 Task: Look for space in Machiques, Venezuela from 10th June, 2023 to 25th June, 2023 for 4 adults in price range Rs.10000 to Rs.15000. Place can be private room with 4 bedrooms having 4 beds and 4 bathrooms. Property type can be house, flat, guest house, hotel. Amenities needed are: wifi, TV, free parkinig on premises, gym, breakfast. Booking option can be shelf check-in. Required host language is English.
Action: Mouse moved to (402, 111)
Screenshot: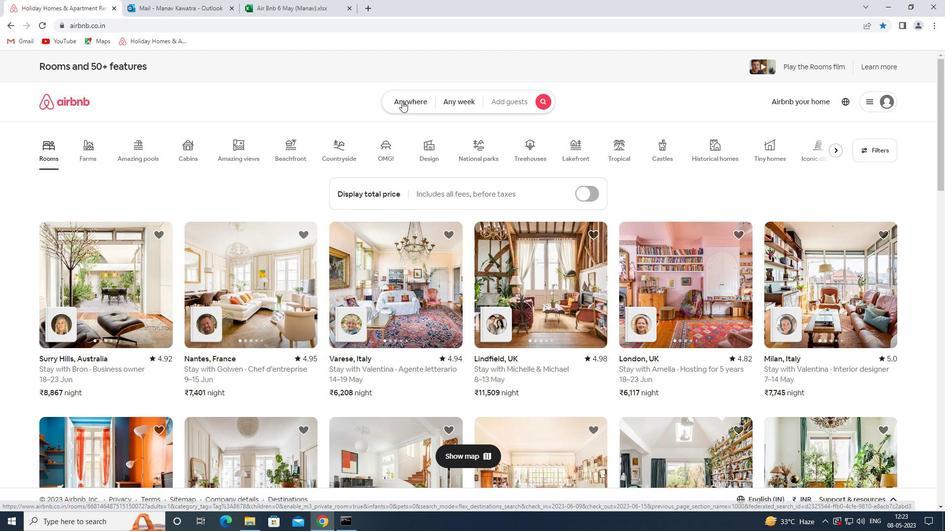 
Action: Mouse pressed left at (402, 111)
Screenshot: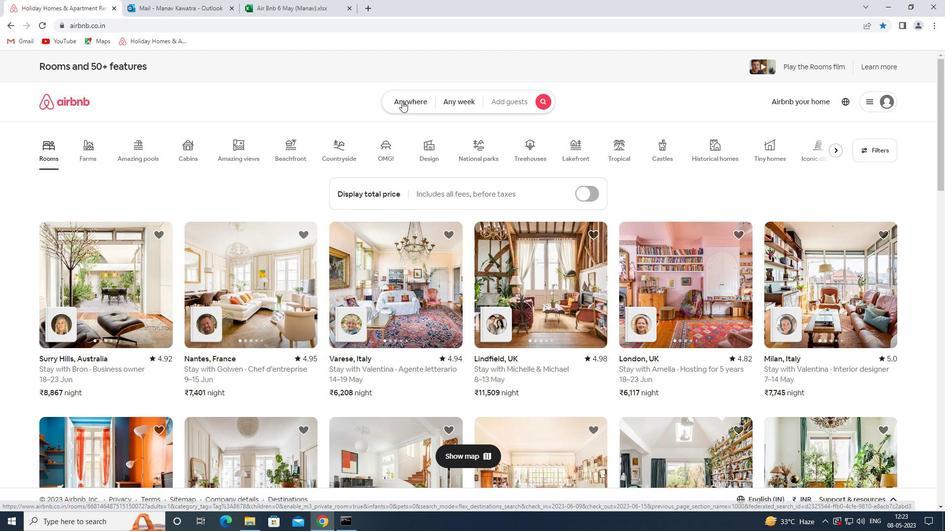 
Action: Mouse moved to (357, 139)
Screenshot: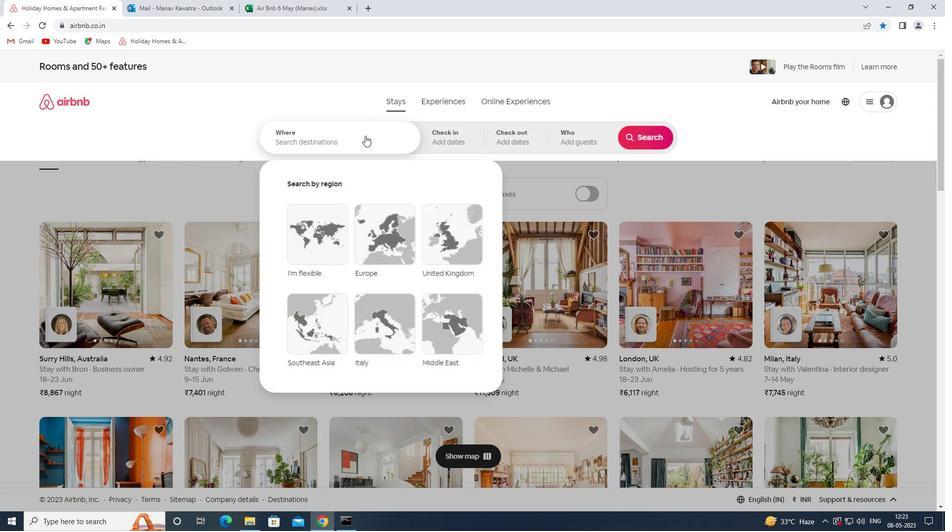 
Action: Mouse pressed left at (357, 139)
Screenshot: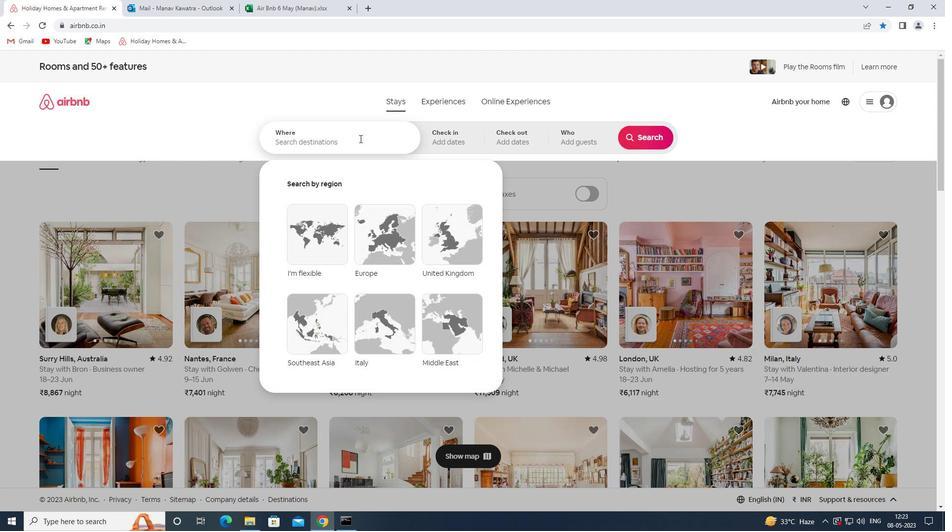 
Action: Key pressed <Key.shift>MACHIQUES<Key.space><Key.shift><Key.shift><Key.shift><Key.shift><Key.shift><Key.shift><Key.shift><Key.shift><Key.shift>VENEZUELA<Key.space><Key.enter>
Screenshot: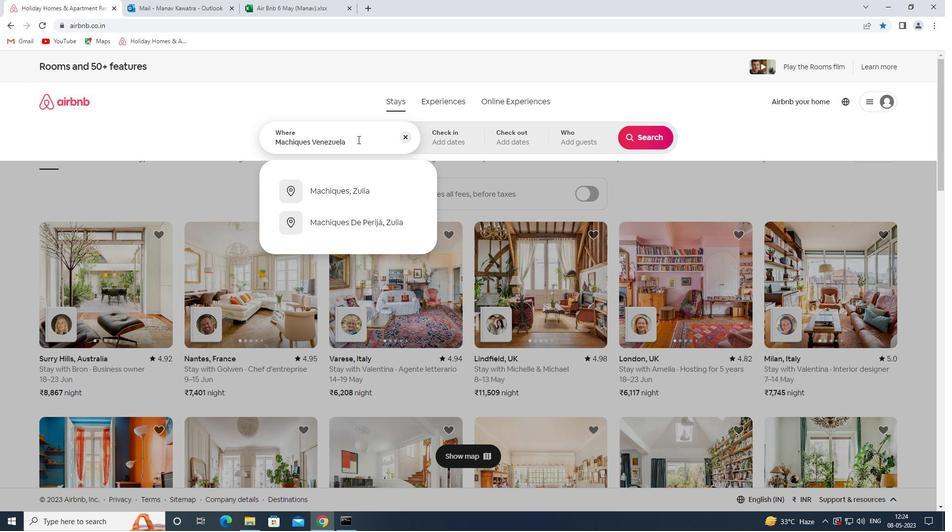
Action: Mouse moved to (637, 277)
Screenshot: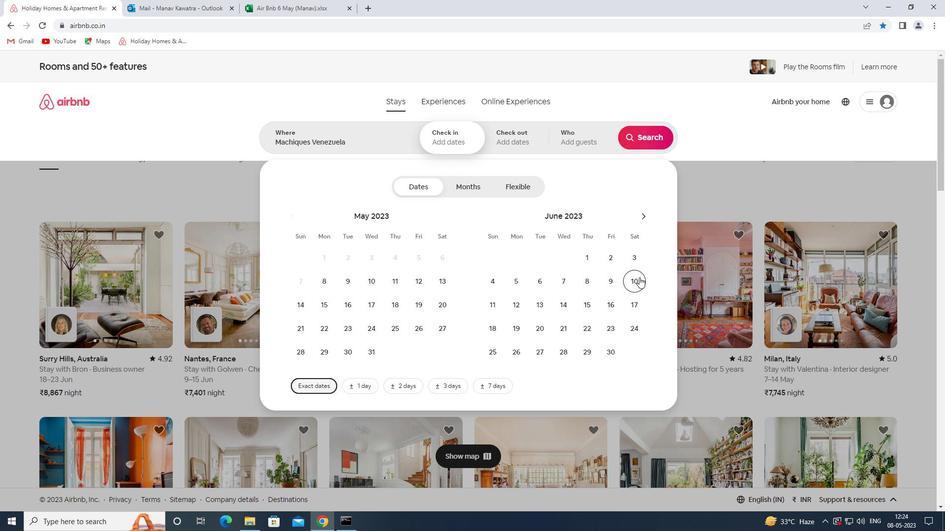 
Action: Mouse pressed left at (637, 277)
Screenshot: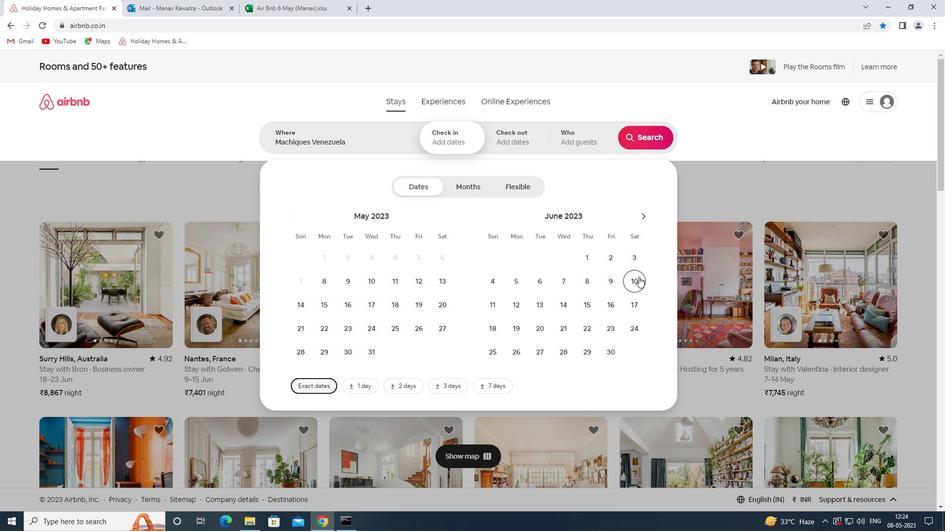 
Action: Mouse moved to (488, 350)
Screenshot: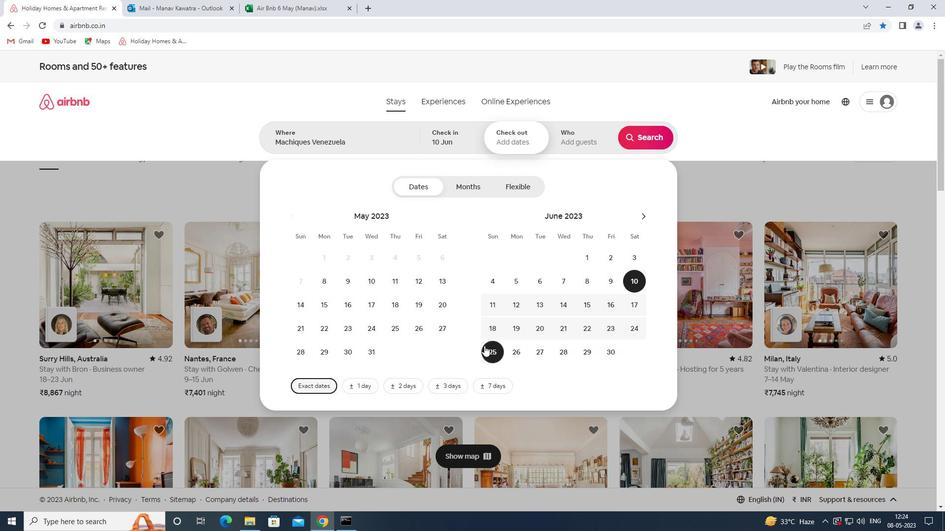 
Action: Mouse pressed left at (488, 350)
Screenshot: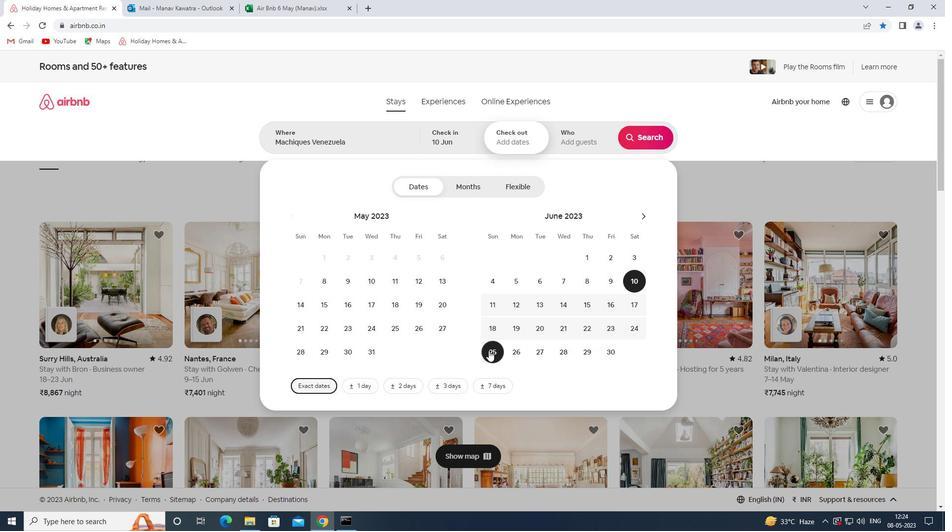 
Action: Mouse moved to (568, 144)
Screenshot: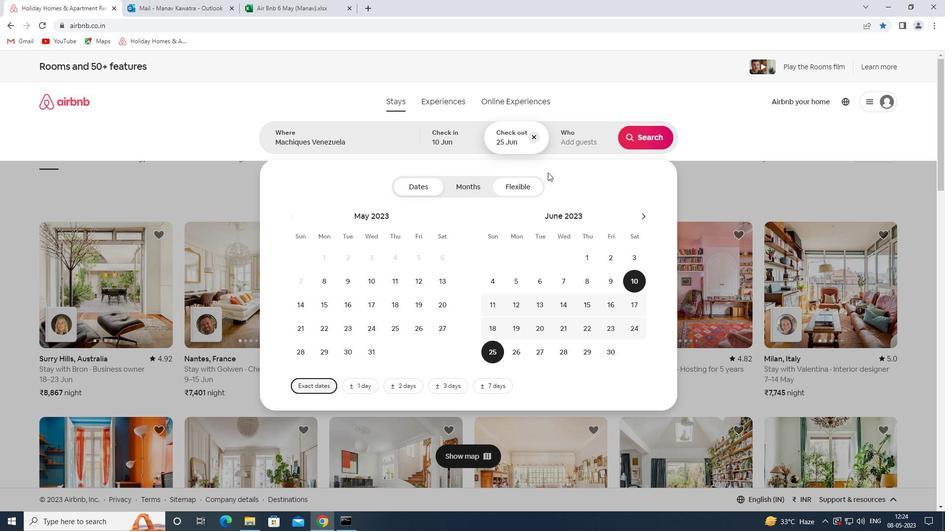 
Action: Mouse pressed left at (568, 144)
Screenshot: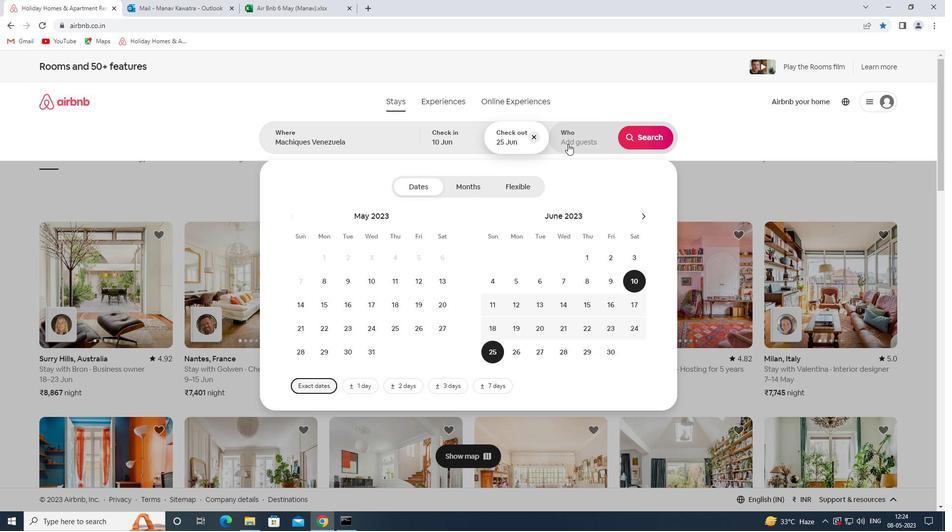 
Action: Mouse moved to (650, 194)
Screenshot: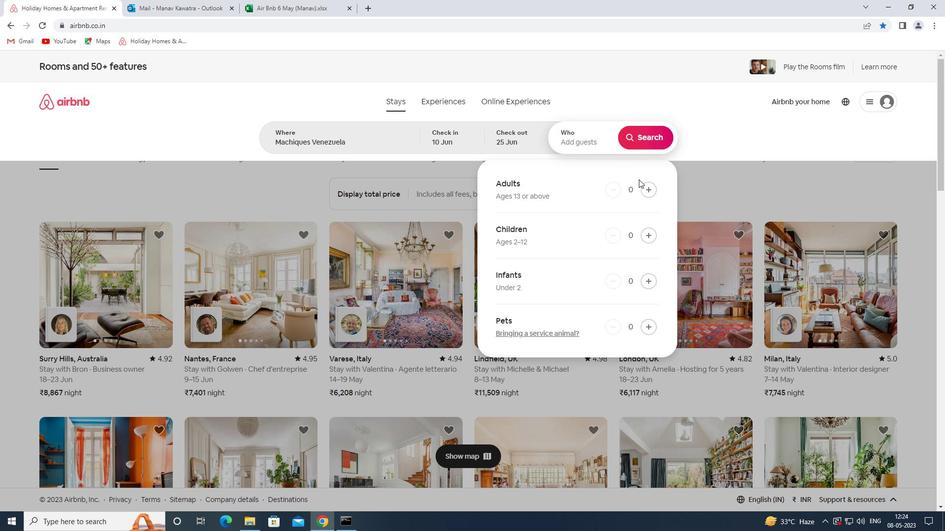 
Action: Mouse pressed left at (650, 194)
Screenshot: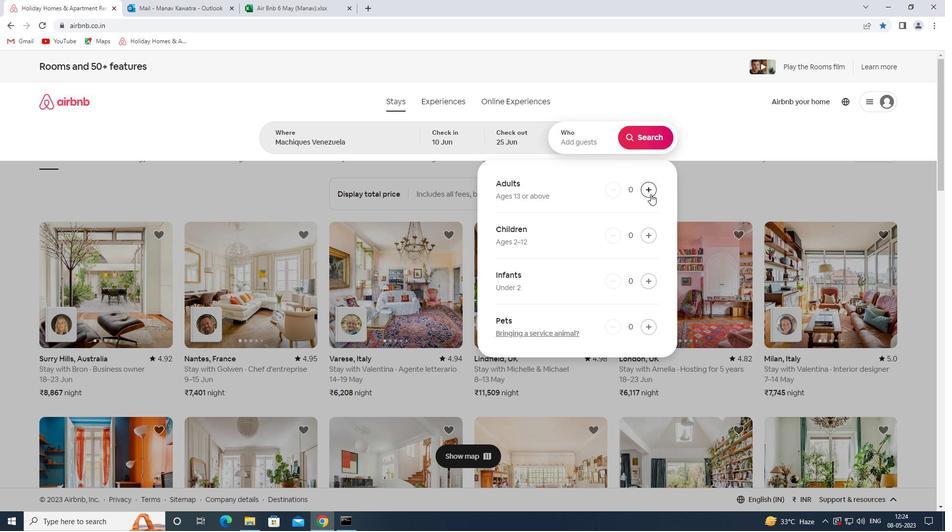 
Action: Mouse pressed left at (650, 194)
Screenshot: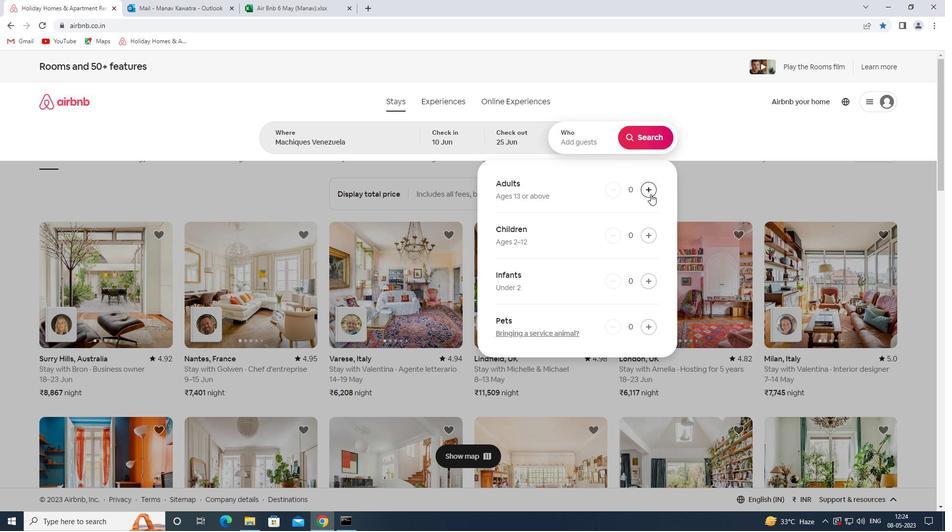 
Action: Mouse pressed left at (650, 194)
Screenshot: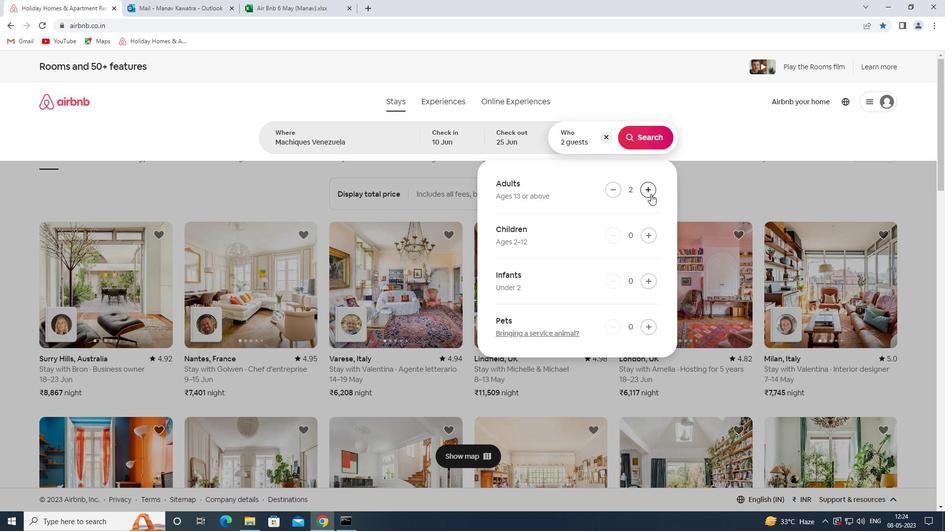 
Action: Mouse moved to (648, 194)
Screenshot: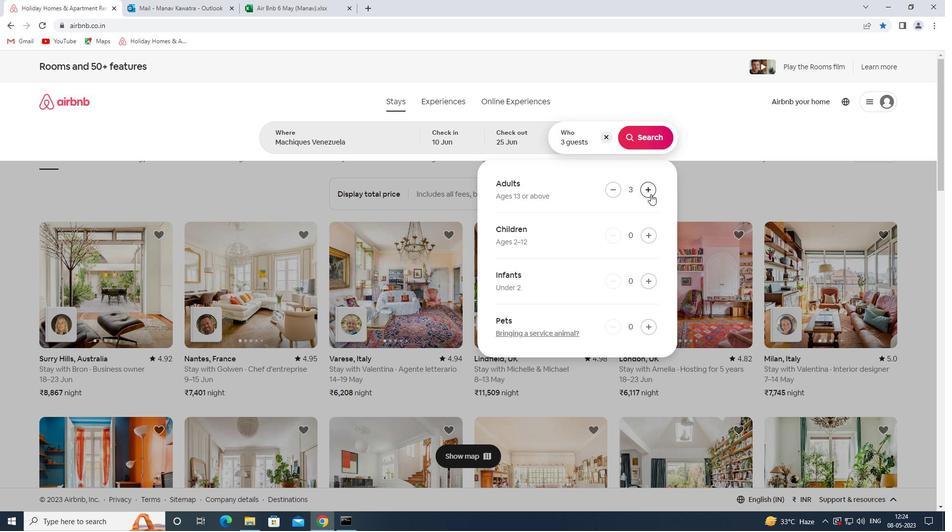 
Action: Mouse pressed left at (648, 194)
Screenshot: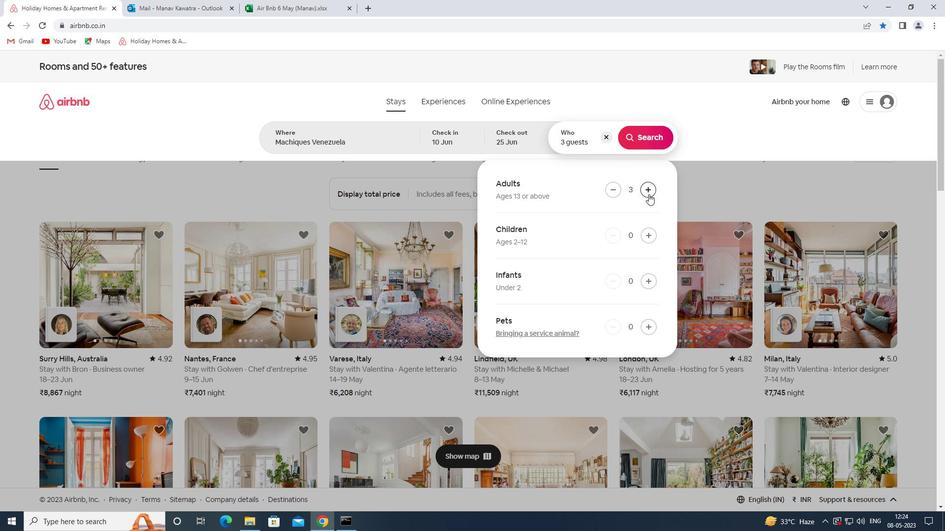 
Action: Mouse moved to (651, 137)
Screenshot: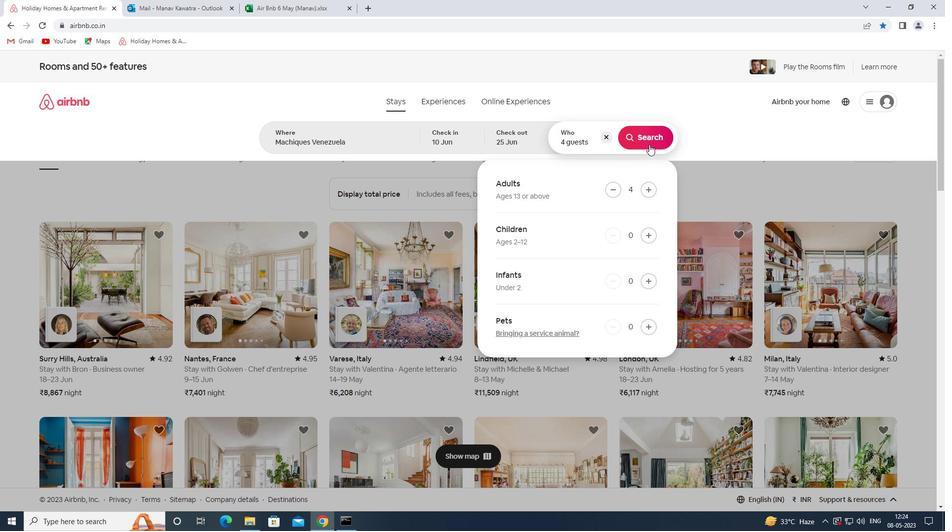 
Action: Mouse pressed left at (651, 137)
Screenshot: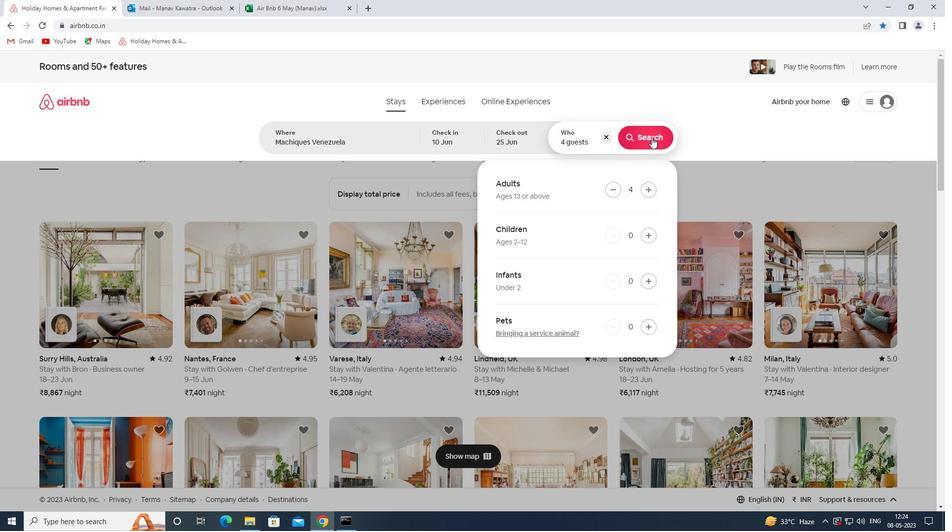 
Action: Mouse moved to (900, 112)
Screenshot: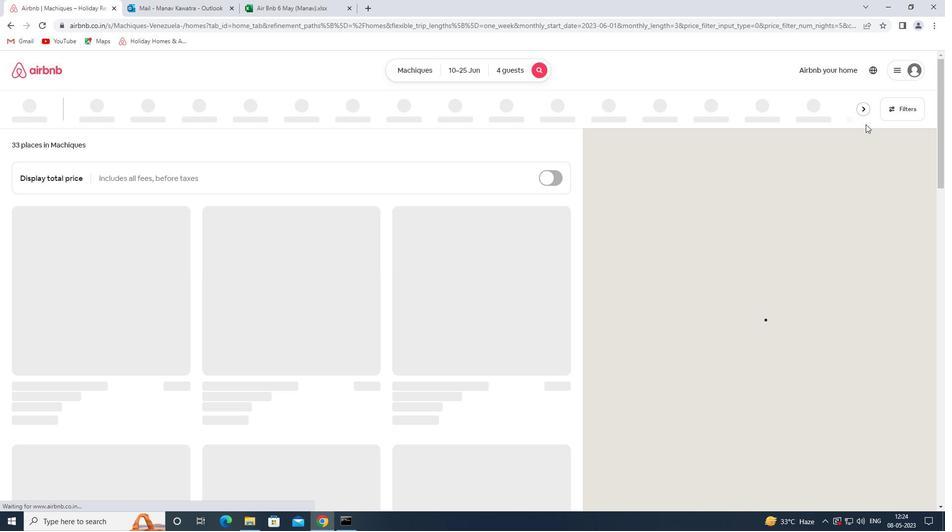 
Action: Mouse pressed left at (900, 112)
Screenshot: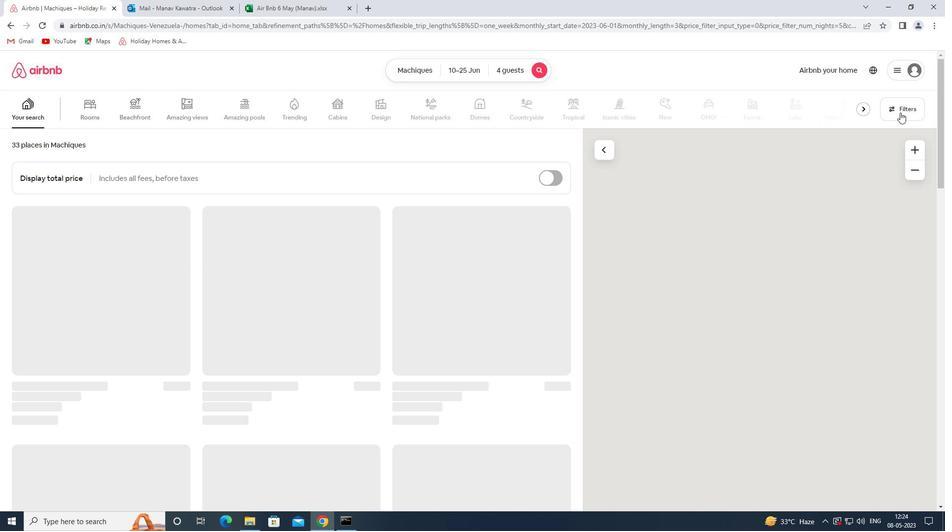 
Action: Mouse moved to (350, 349)
Screenshot: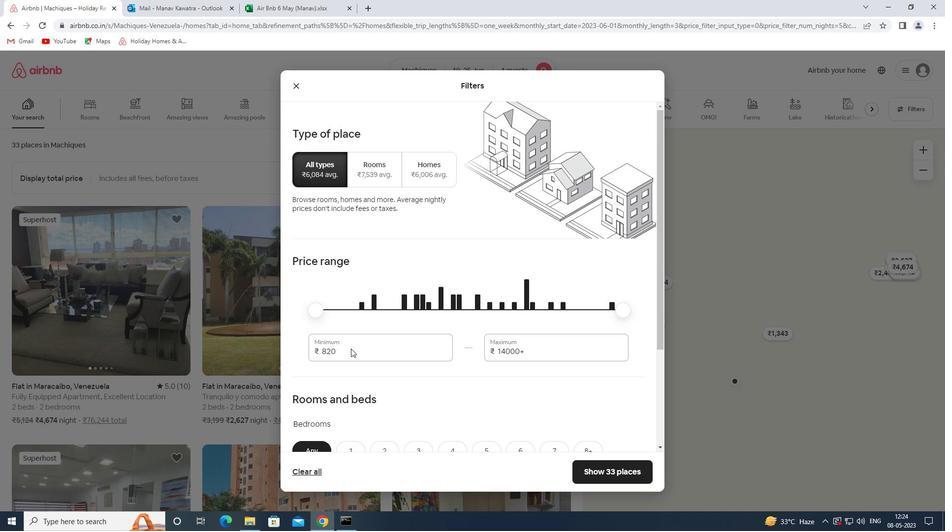 
Action: Mouse pressed left at (350, 349)
Screenshot: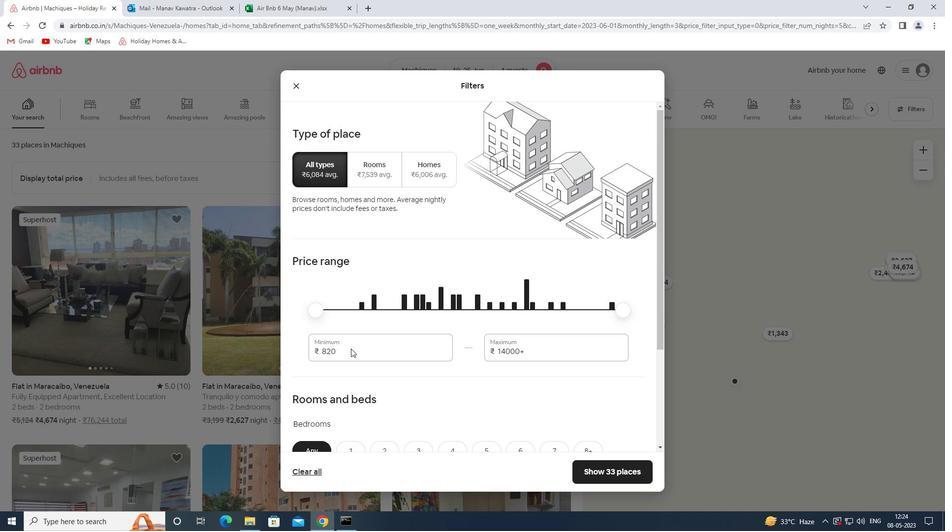 
Action: Mouse pressed left at (350, 349)
Screenshot: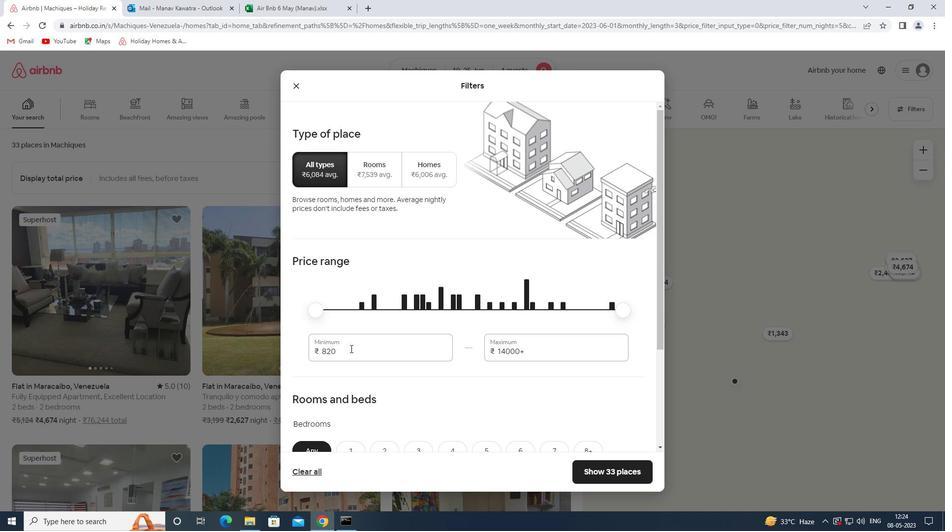 
Action: Key pressed 10000<Key.backspace>0<Key.tab>15000
Screenshot: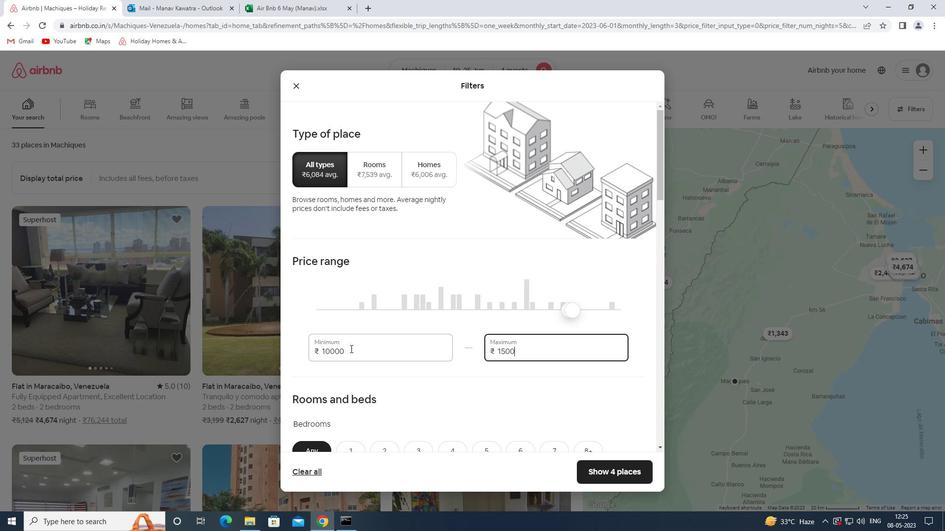 
Action: Mouse moved to (361, 414)
Screenshot: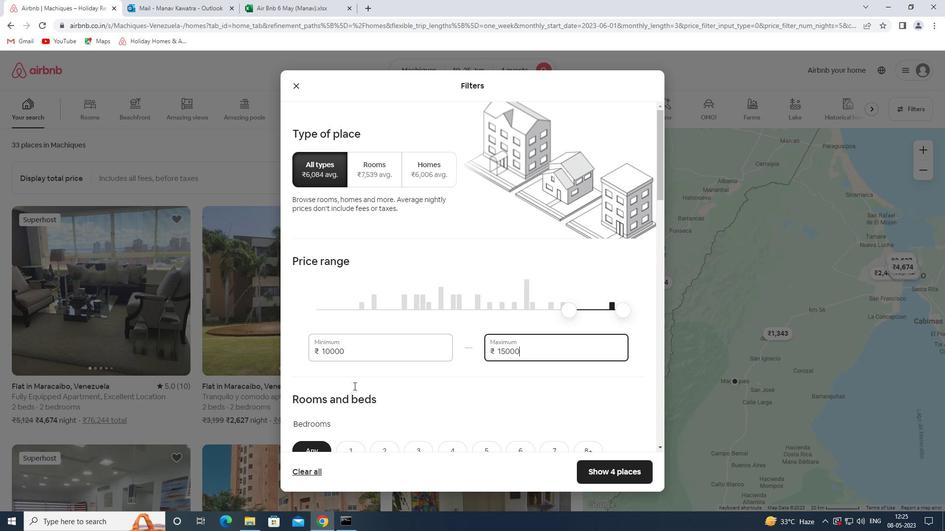 
Action: Mouse scrolled (361, 414) with delta (0, 0)
Screenshot: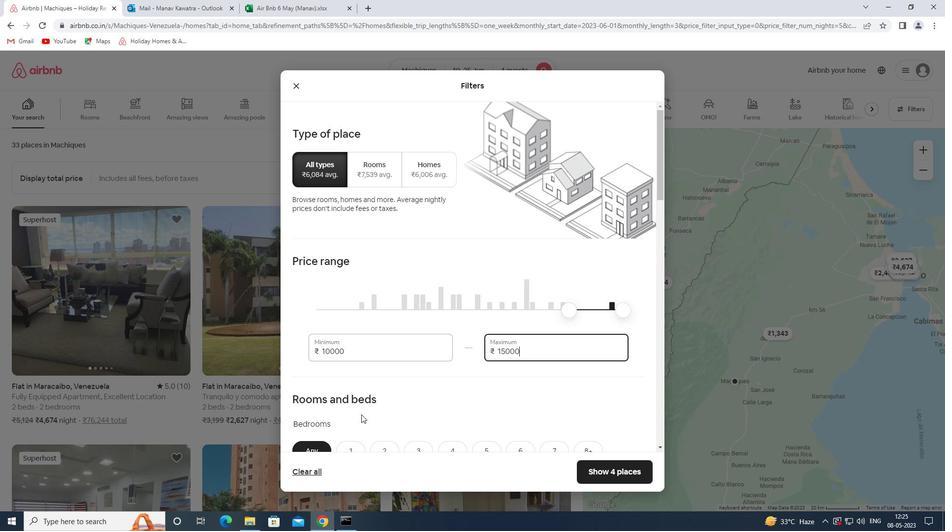 
Action: Mouse scrolled (361, 414) with delta (0, 0)
Screenshot: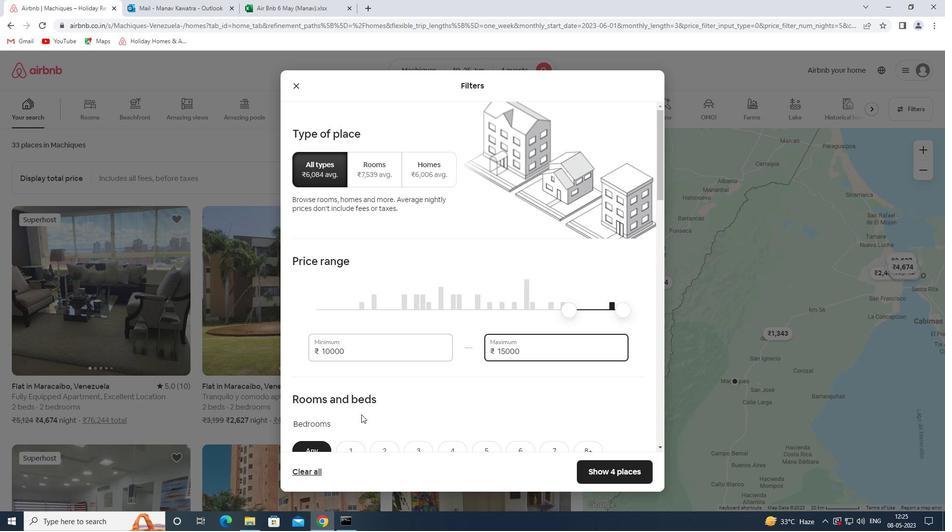 
Action: Mouse moved to (367, 413)
Screenshot: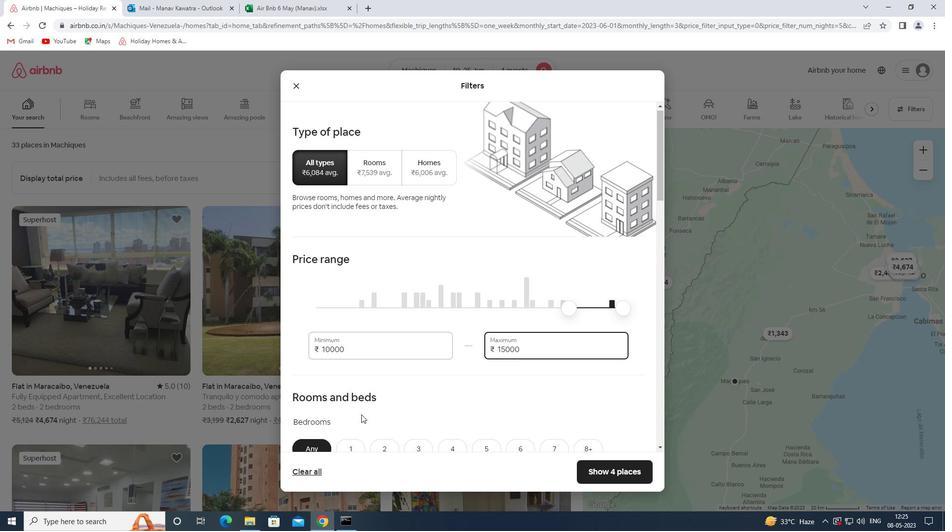 
Action: Mouse scrolled (367, 413) with delta (0, 0)
Screenshot: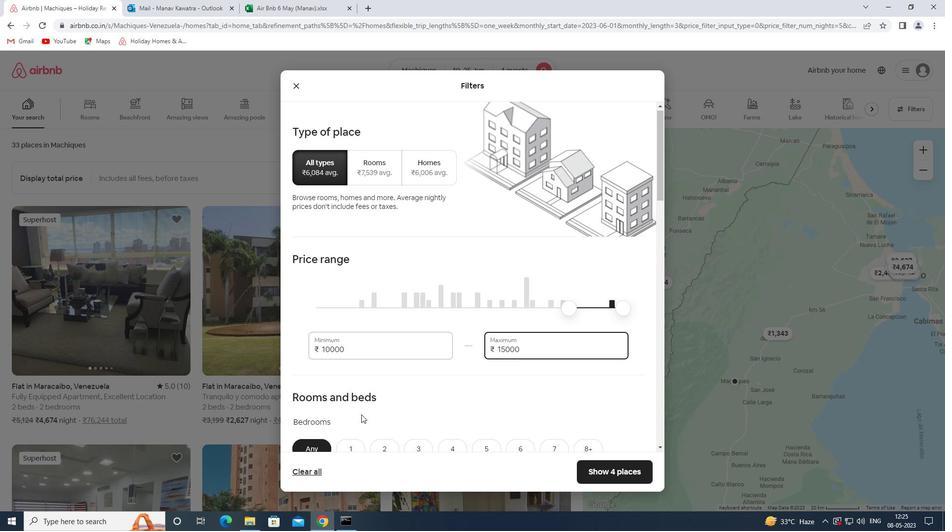 
Action: Mouse moved to (462, 303)
Screenshot: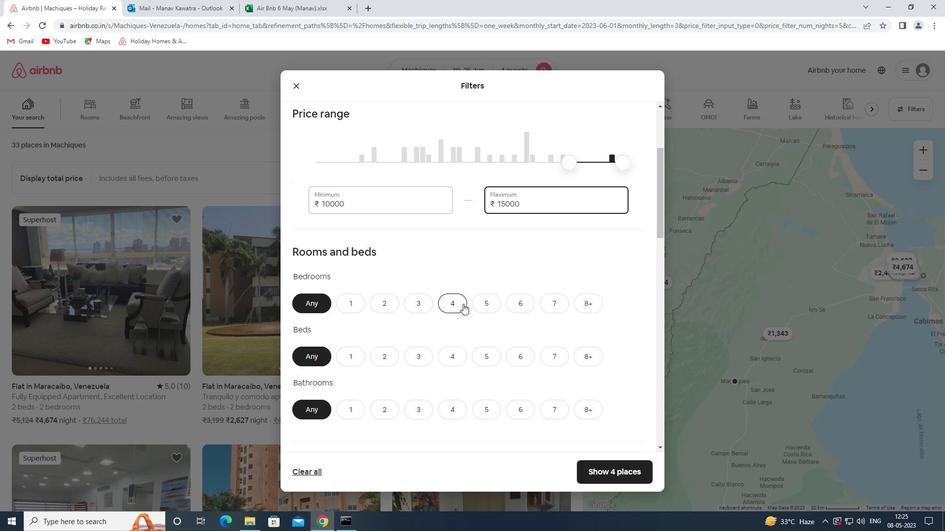 
Action: Mouse pressed left at (462, 303)
Screenshot: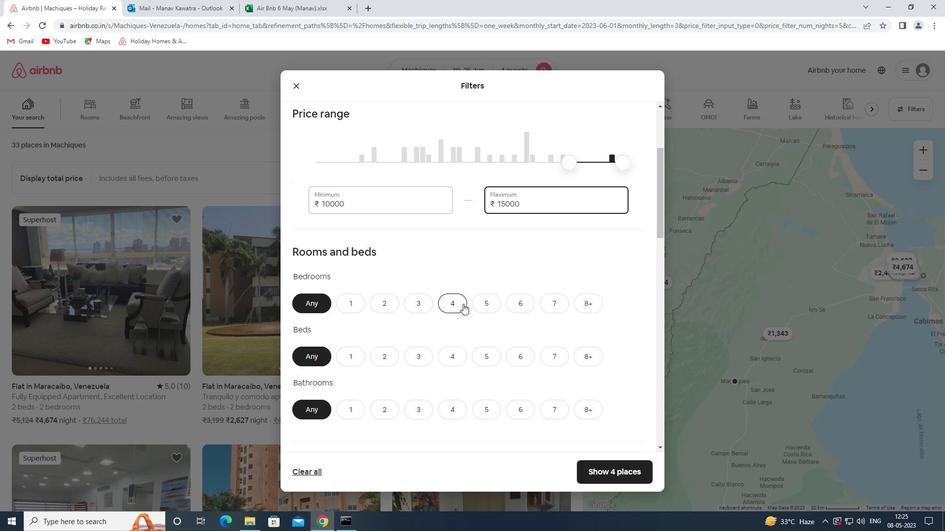 
Action: Mouse moved to (456, 351)
Screenshot: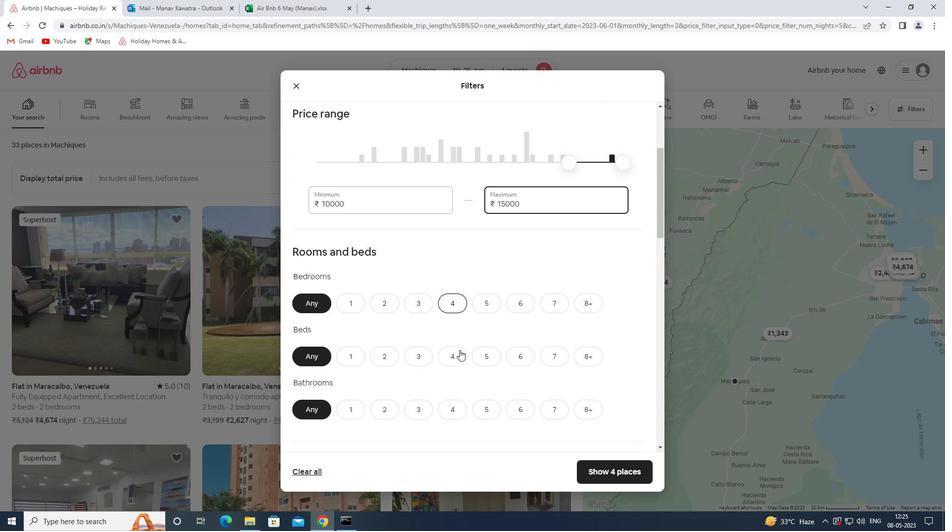 
Action: Mouse pressed left at (456, 351)
Screenshot: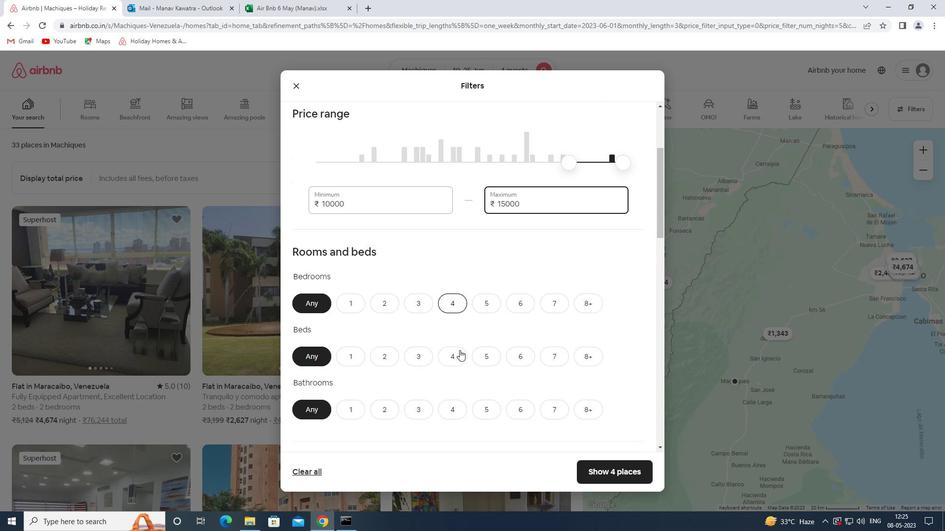 
Action: Mouse moved to (474, 350)
Screenshot: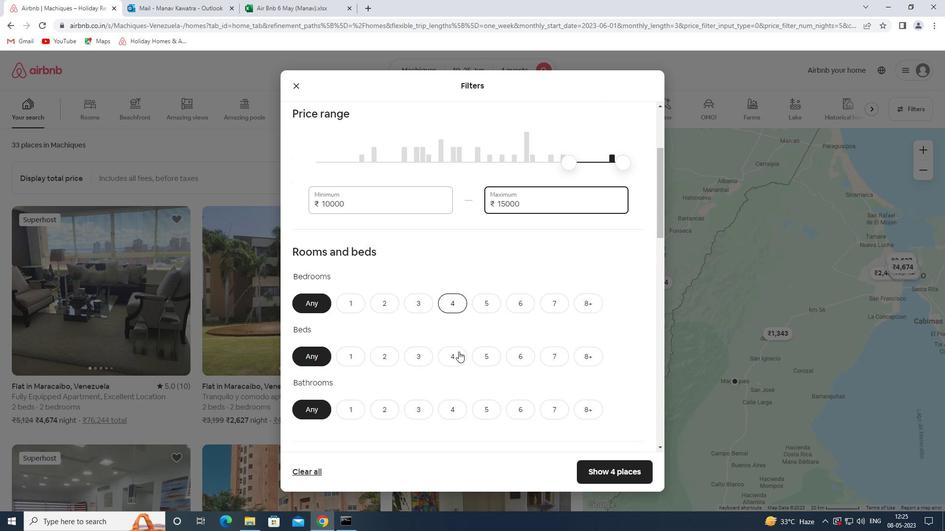 
Action: Mouse scrolled (474, 350) with delta (0, 0)
Screenshot: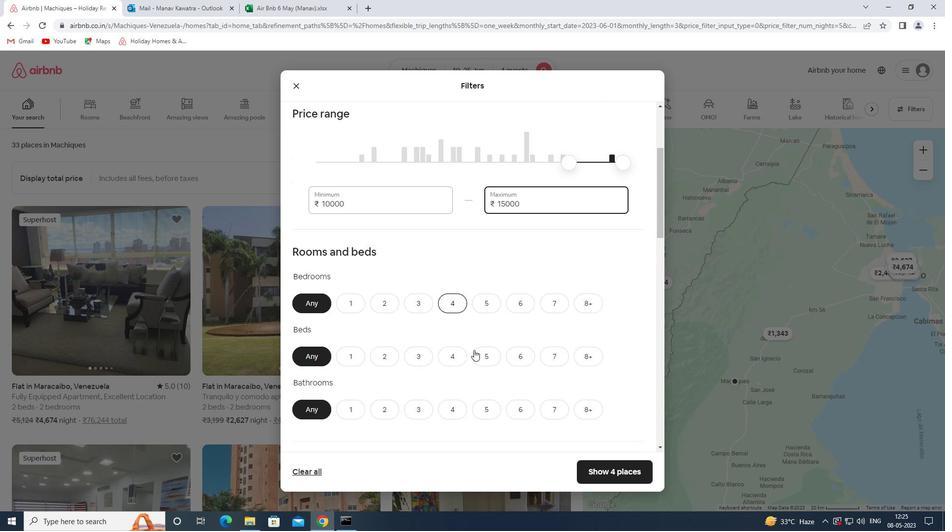 
Action: Mouse moved to (474, 350)
Screenshot: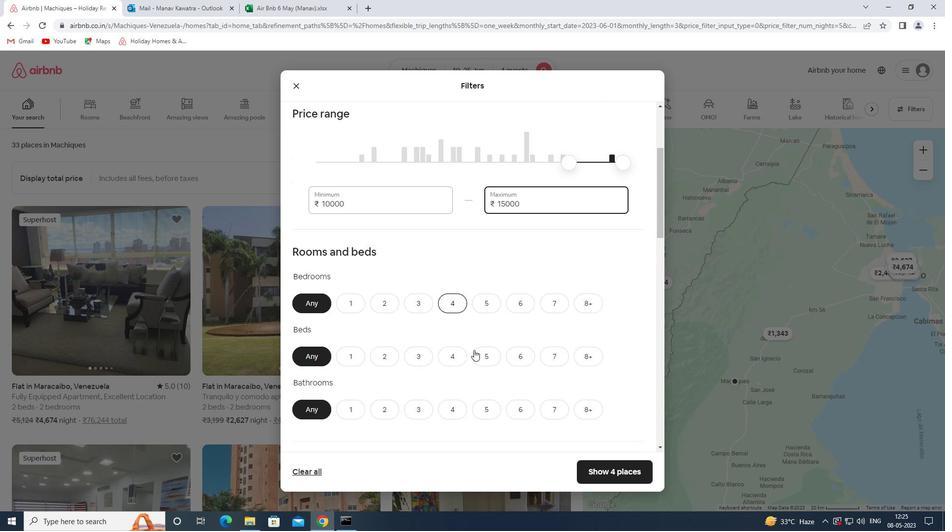 
Action: Mouse scrolled (474, 350) with delta (0, 0)
Screenshot: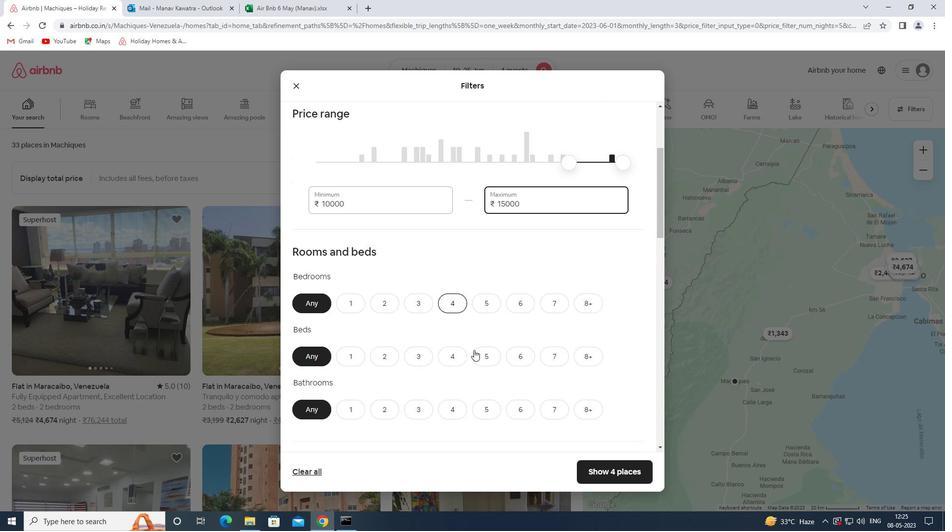
Action: Mouse moved to (473, 352)
Screenshot: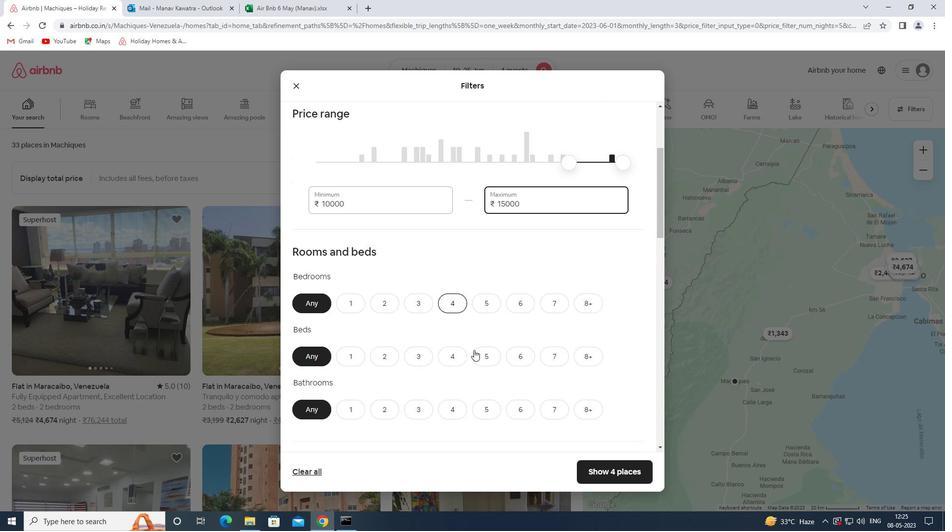 
Action: Mouse scrolled (473, 352) with delta (0, 0)
Screenshot: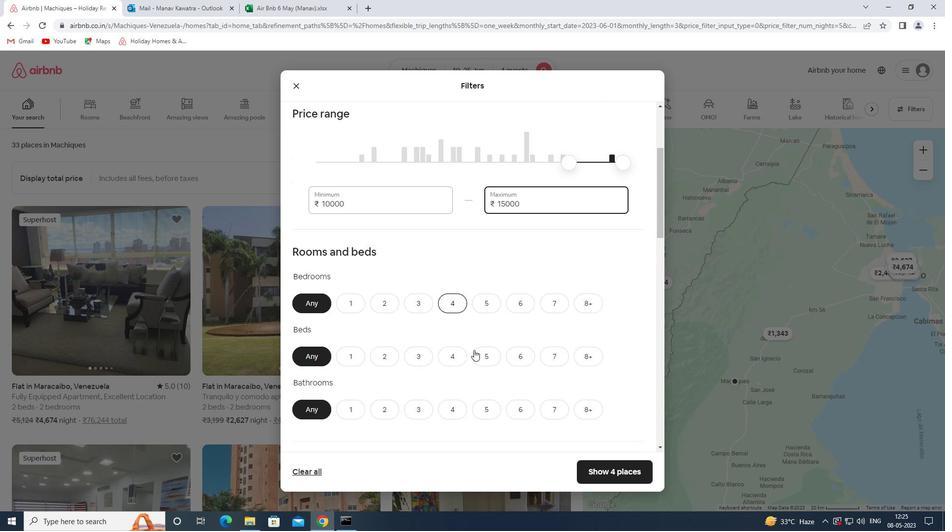 
Action: Mouse moved to (456, 268)
Screenshot: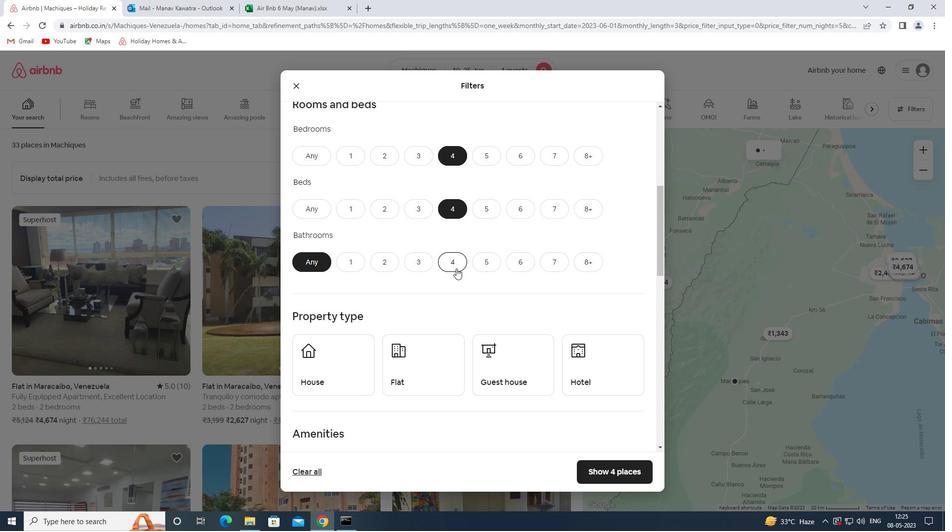 
Action: Mouse pressed left at (456, 268)
Screenshot: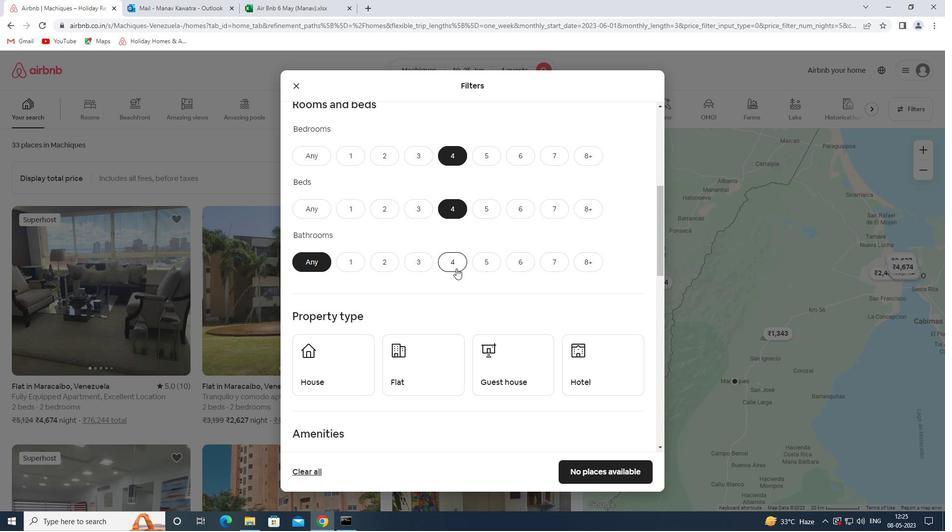 
Action: Mouse moved to (330, 384)
Screenshot: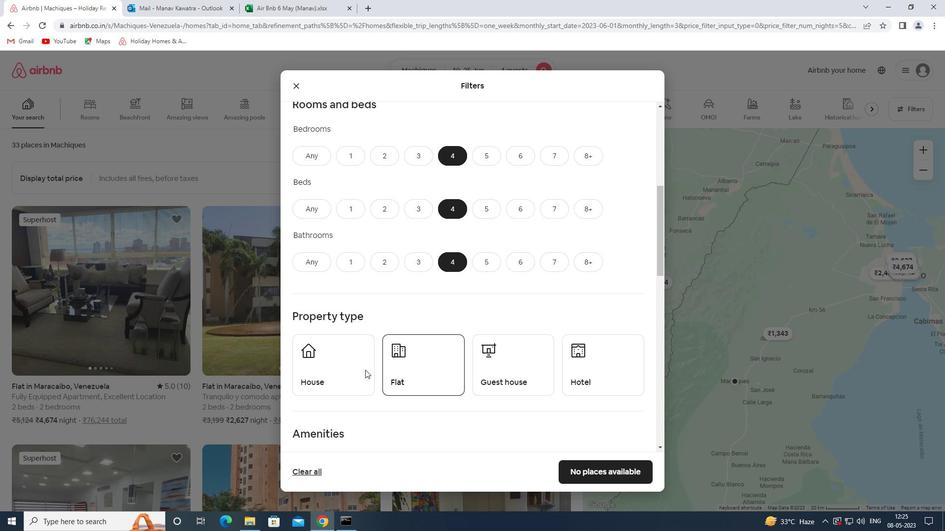 
Action: Mouse pressed left at (330, 384)
Screenshot: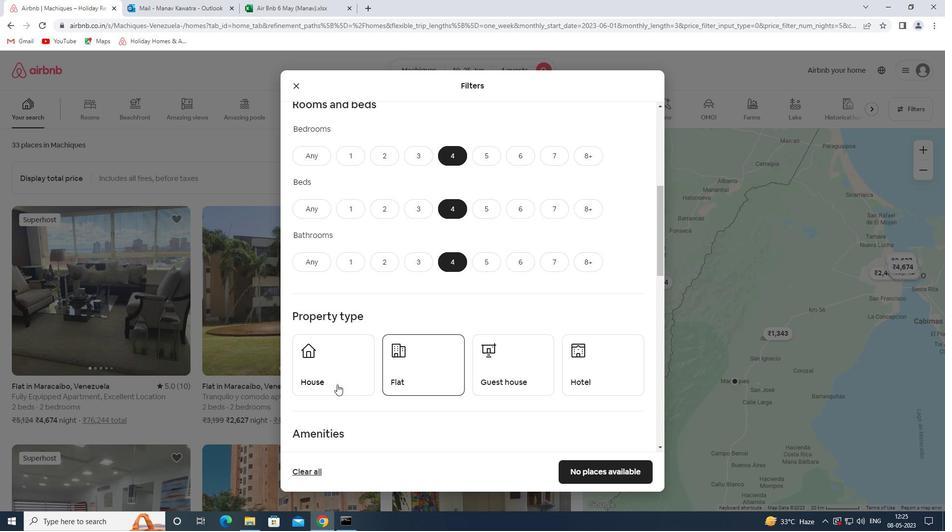 
Action: Mouse moved to (412, 371)
Screenshot: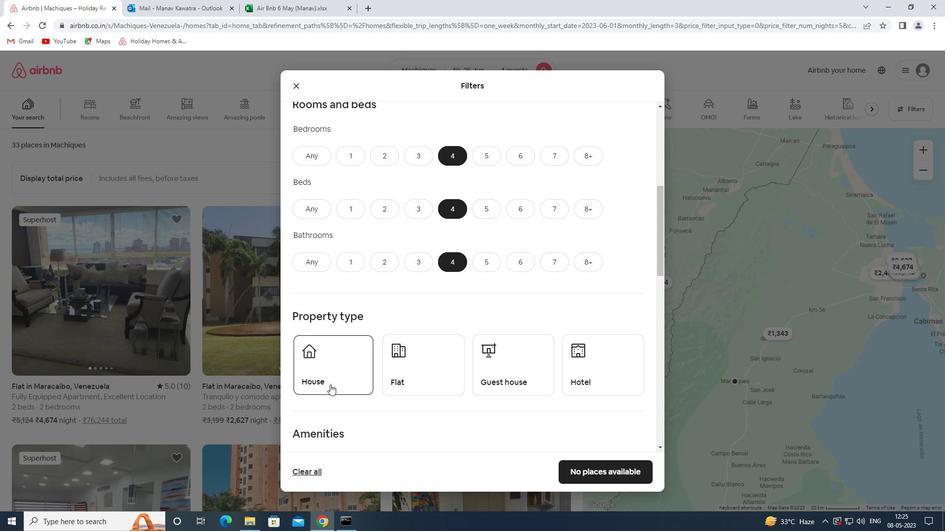 
Action: Mouse pressed left at (412, 371)
Screenshot: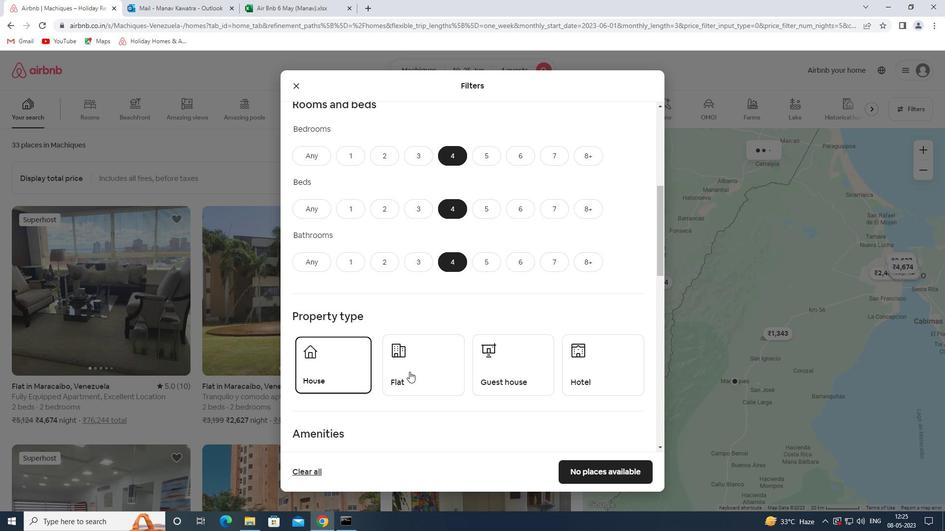 
Action: Mouse moved to (498, 356)
Screenshot: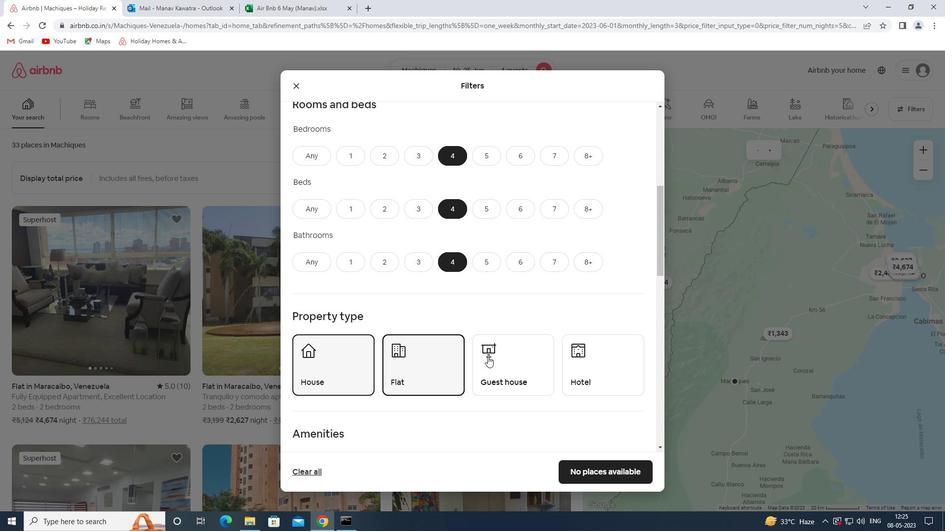 
Action: Mouse pressed left at (498, 356)
Screenshot: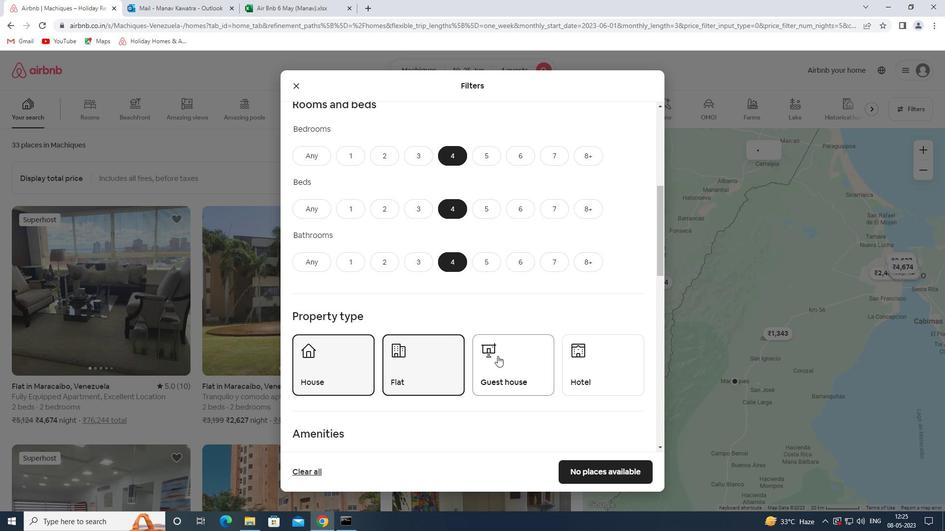 
Action: Mouse moved to (604, 289)
Screenshot: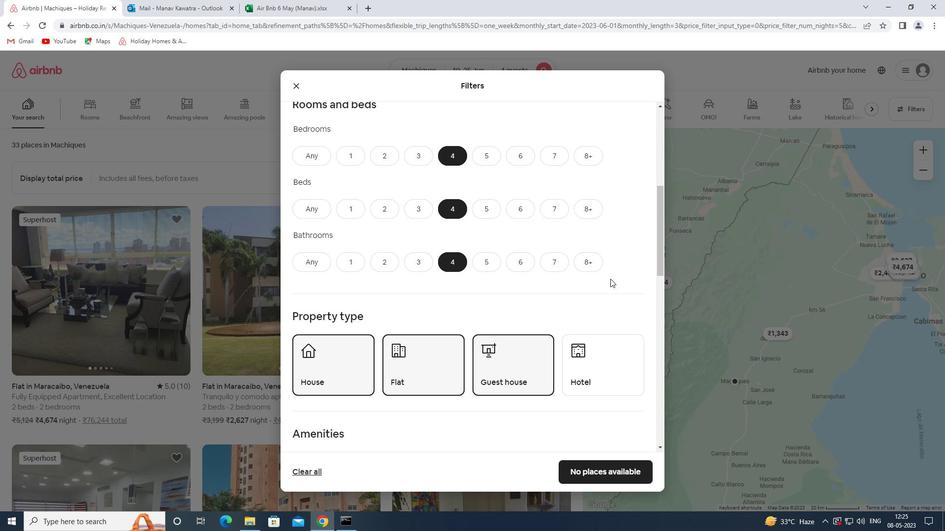 
Action: Mouse scrolled (604, 288) with delta (0, 0)
Screenshot: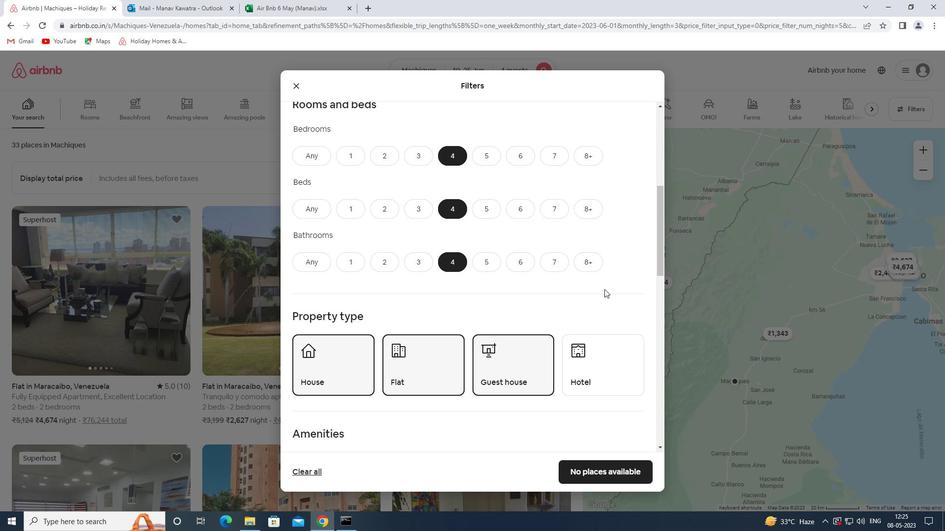 
Action: Mouse scrolled (604, 288) with delta (0, 0)
Screenshot: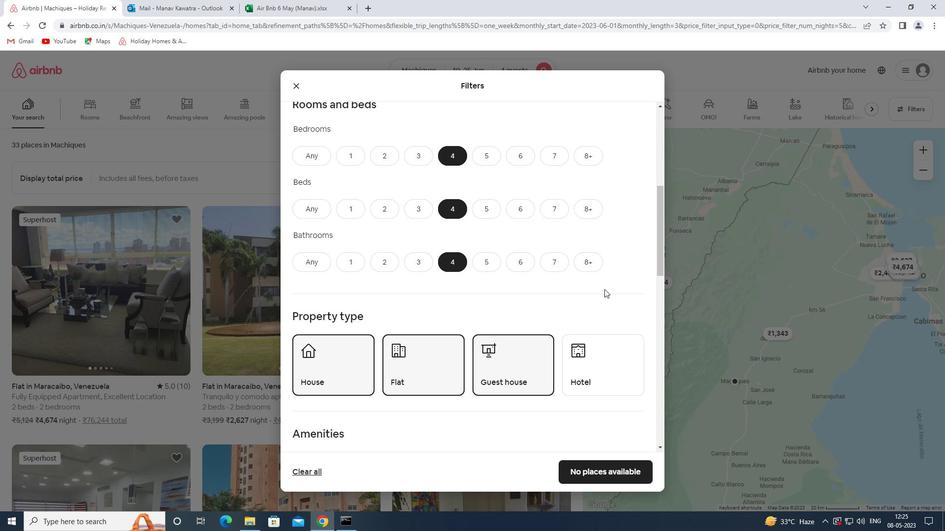 
Action: Mouse scrolled (604, 288) with delta (0, 0)
Screenshot: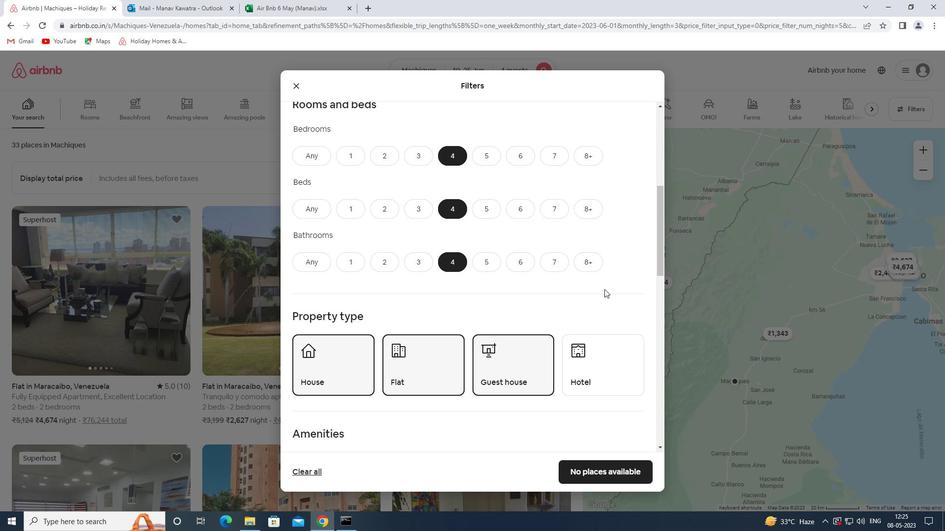 
Action: Mouse moved to (319, 334)
Screenshot: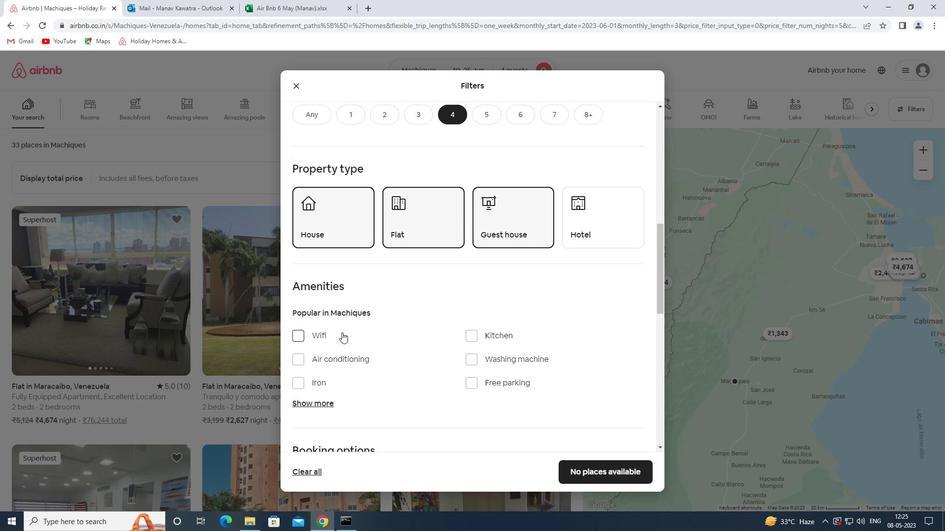 
Action: Mouse pressed left at (319, 334)
Screenshot: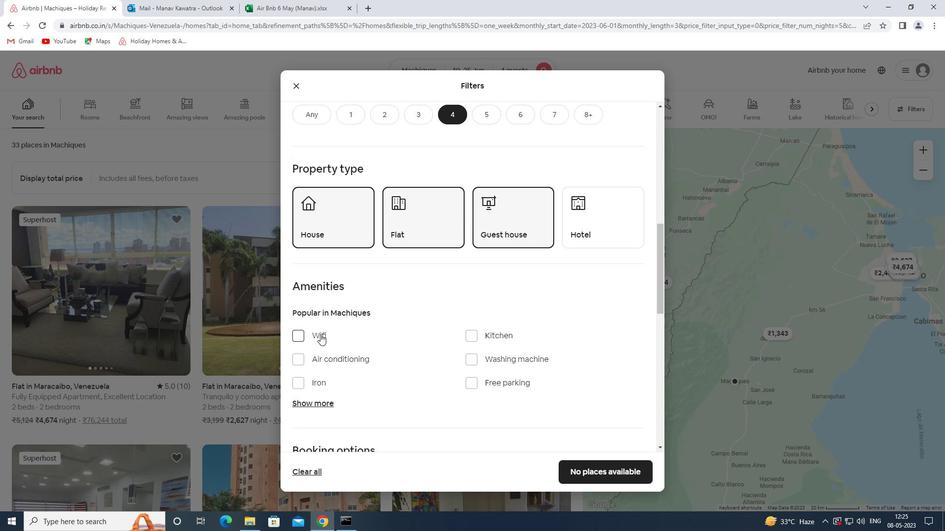 
Action: Mouse moved to (486, 382)
Screenshot: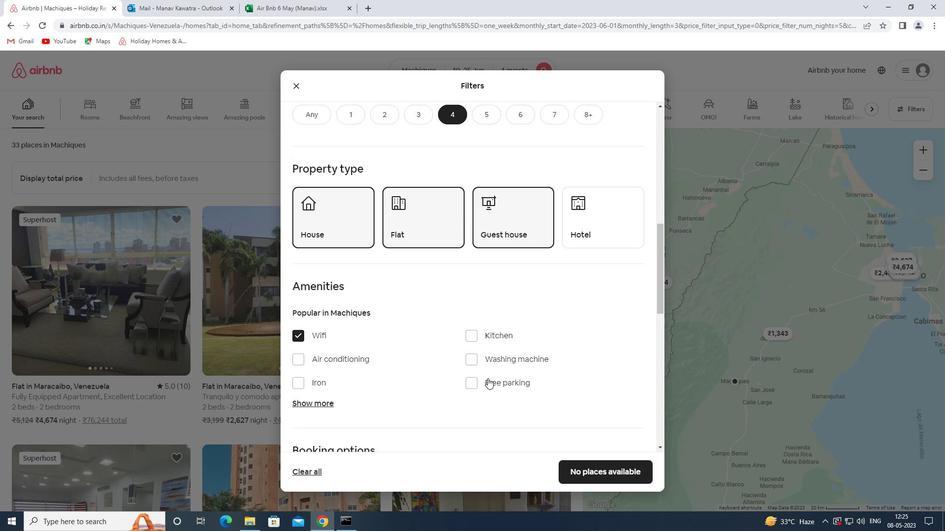 
Action: Mouse pressed left at (486, 382)
Screenshot: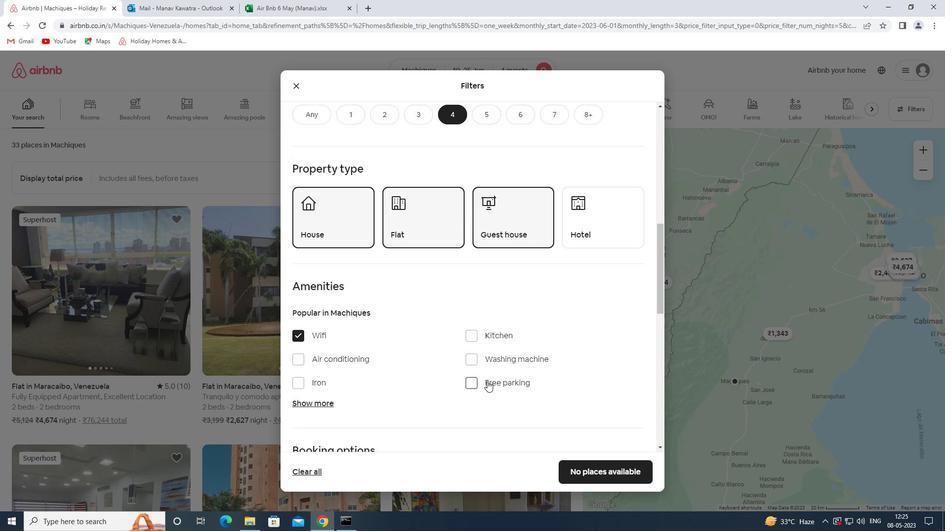 
Action: Mouse moved to (303, 400)
Screenshot: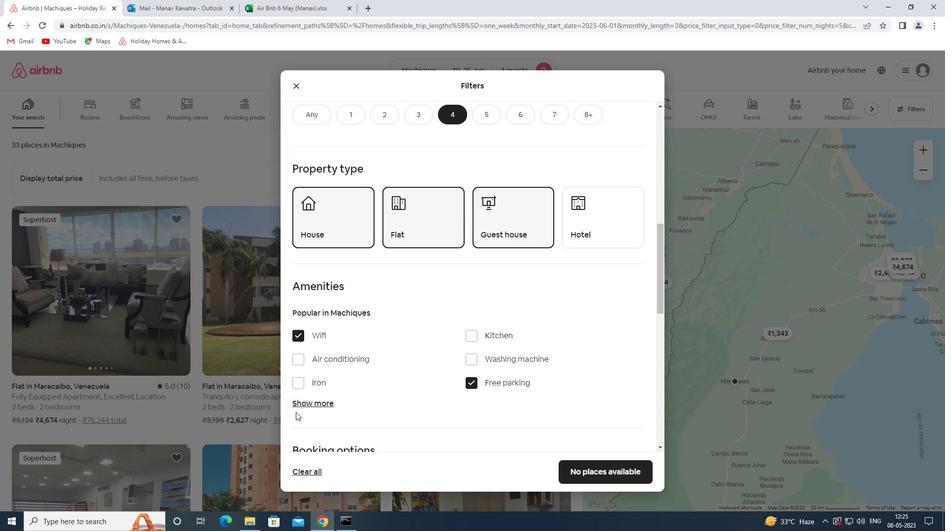 
Action: Mouse pressed left at (303, 400)
Screenshot: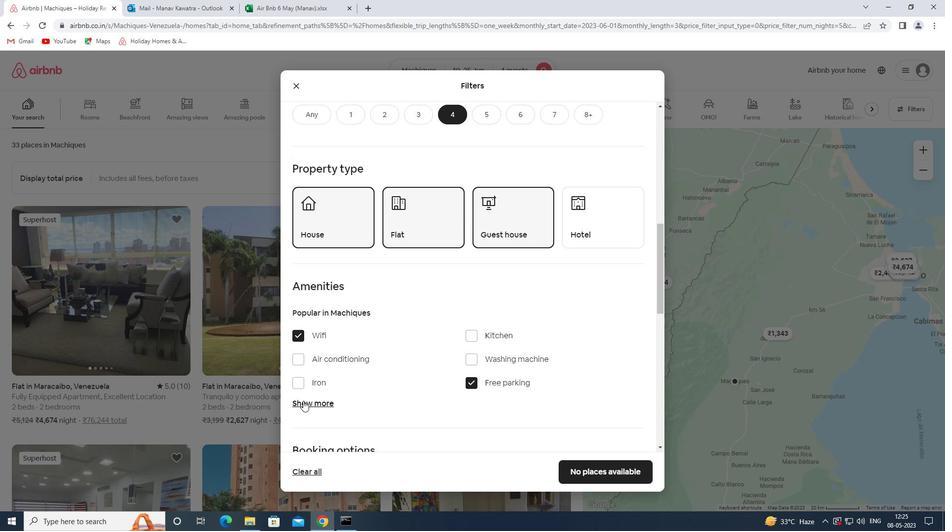 
Action: Mouse moved to (368, 394)
Screenshot: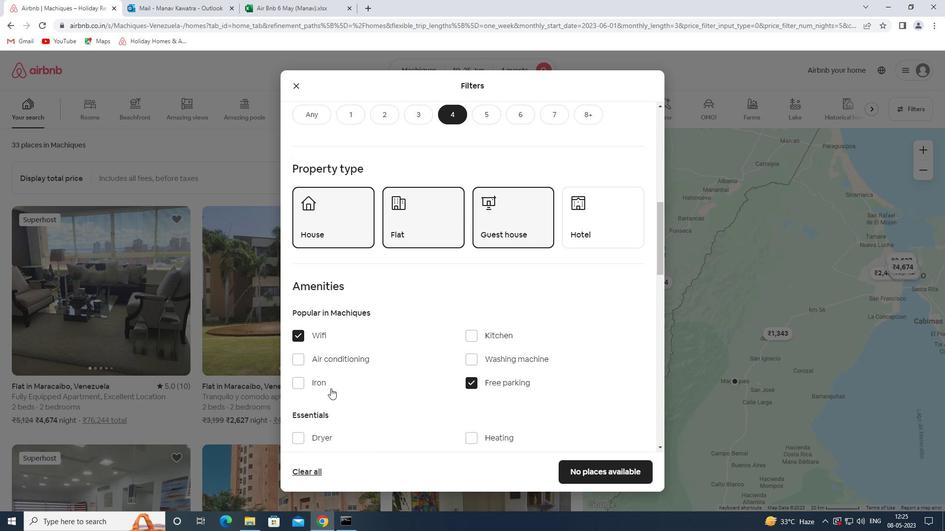 
Action: Mouse scrolled (368, 393) with delta (0, 0)
Screenshot: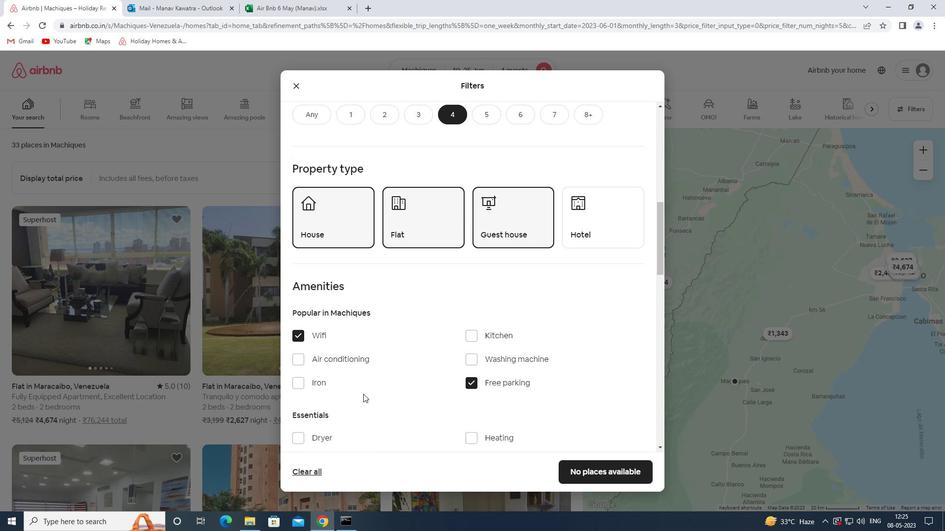 
Action: Mouse scrolled (368, 393) with delta (0, 0)
Screenshot: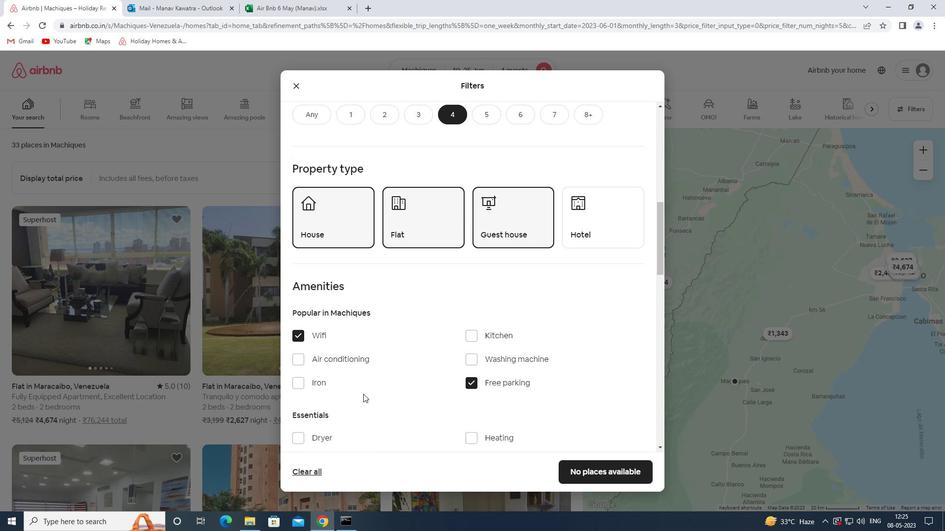 
Action: Mouse scrolled (368, 393) with delta (0, 0)
Screenshot: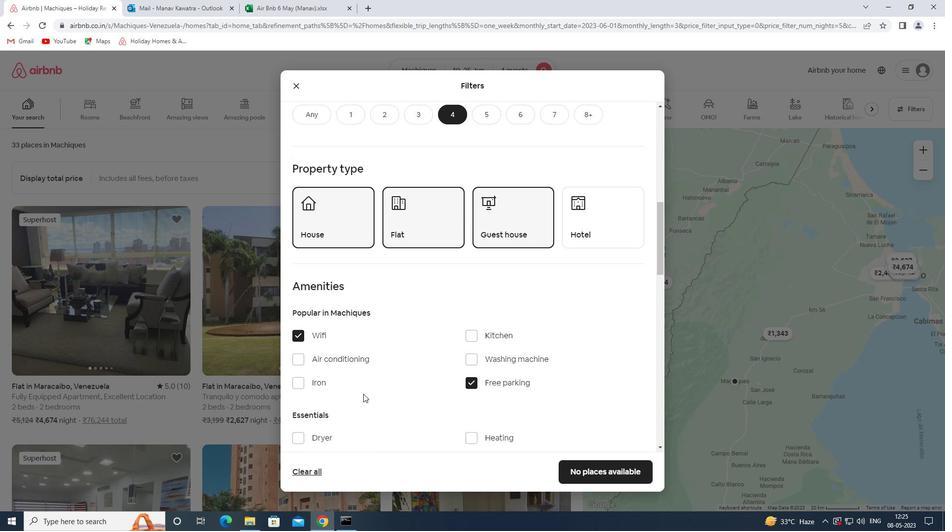 
Action: Mouse moved to (370, 393)
Screenshot: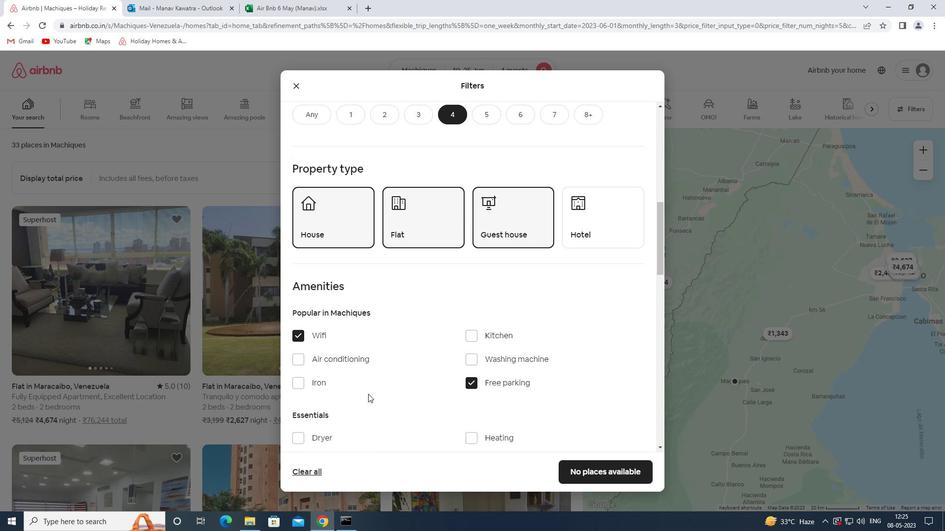 
Action: Mouse scrolled (370, 393) with delta (0, 0)
Screenshot: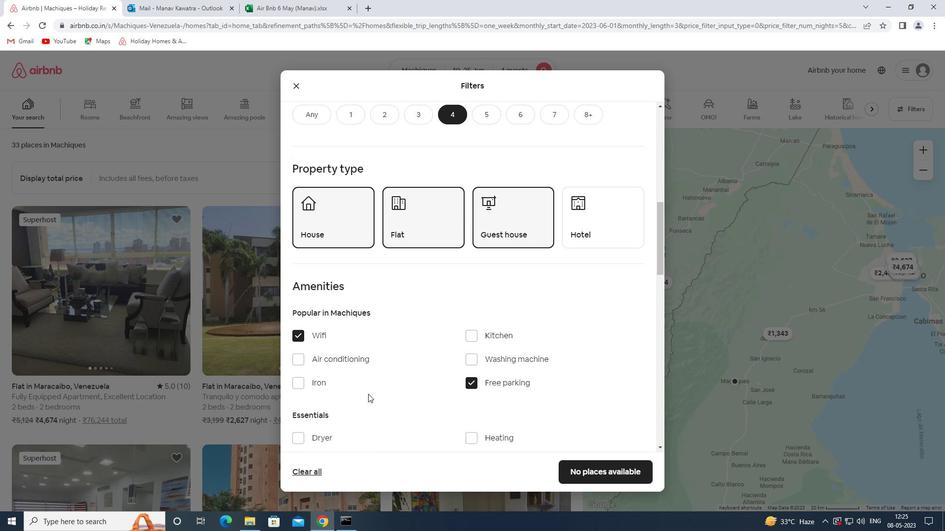 
Action: Mouse moved to (471, 266)
Screenshot: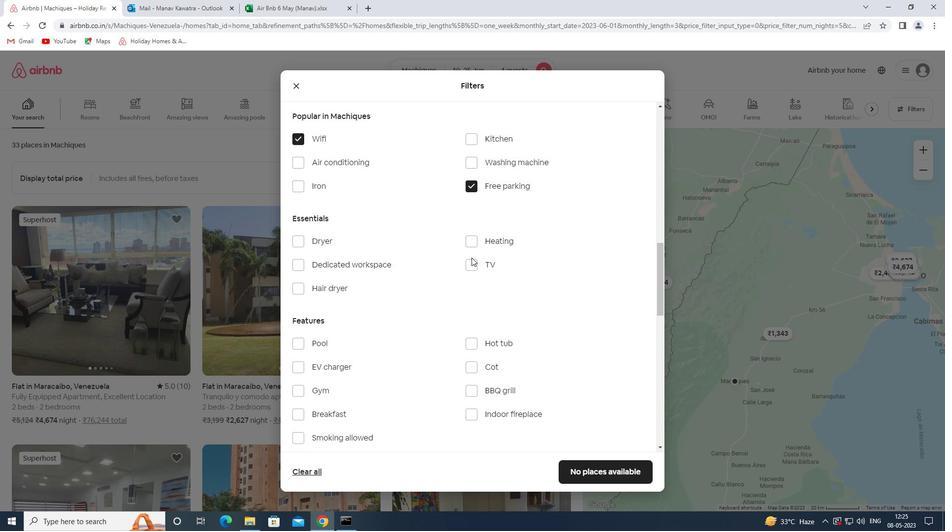 
Action: Mouse pressed left at (471, 266)
Screenshot: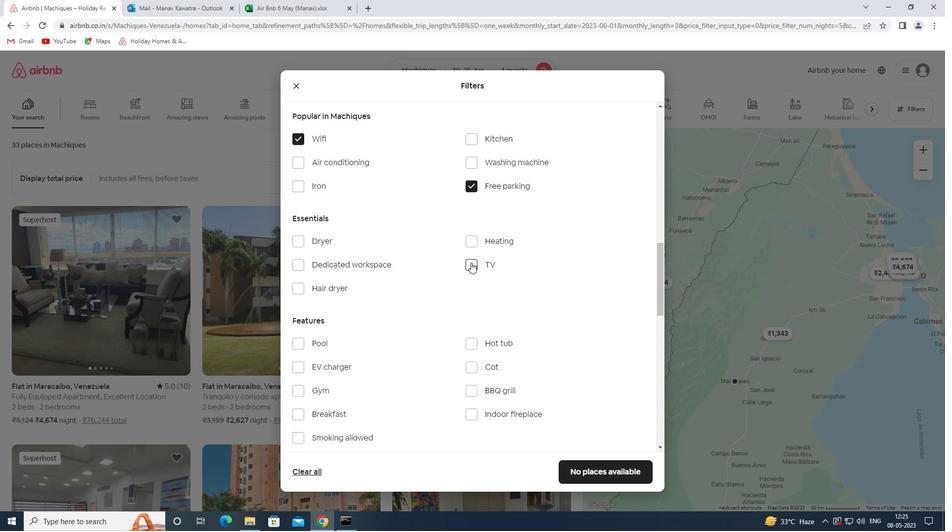 
Action: Mouse moved to (446, 297)
Screenshot: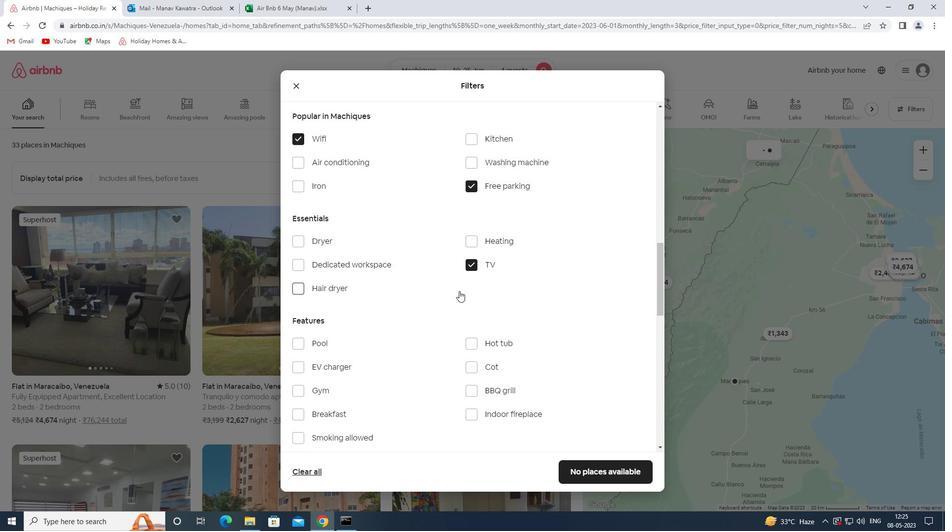 
Action: Mouse scrolled (446, 297) with delta (0, 0)
Screenshot: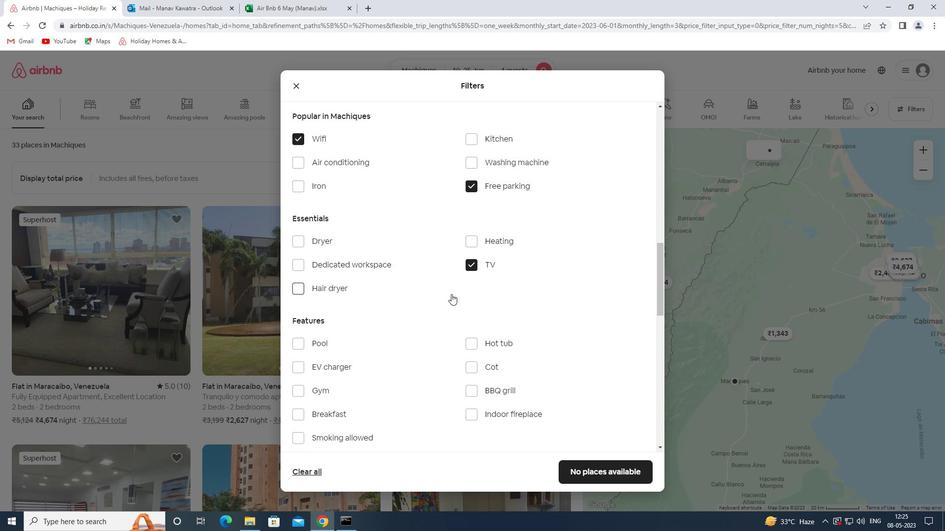 
Action: Mouse scrolled (446, 297) with delta (0, 0)
Screenshot: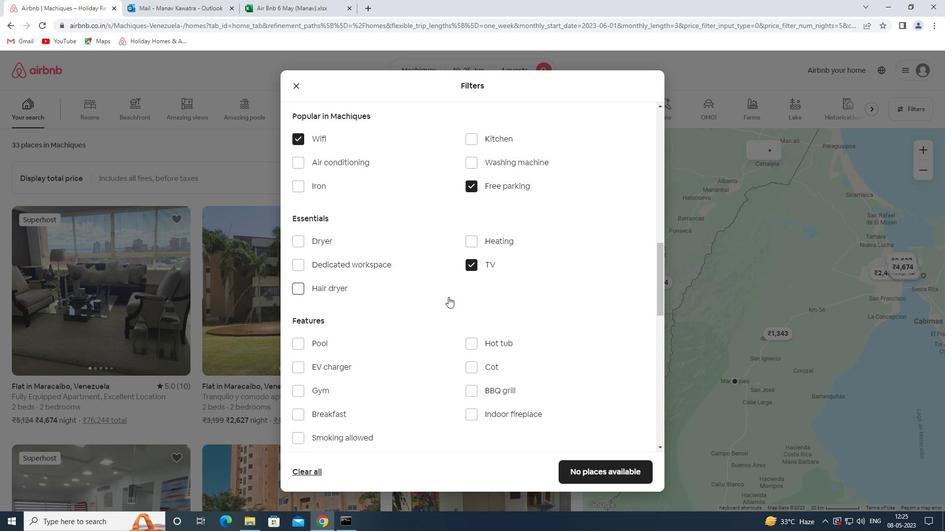 
Action: Mouse moved to (320, 296)
Screenshot: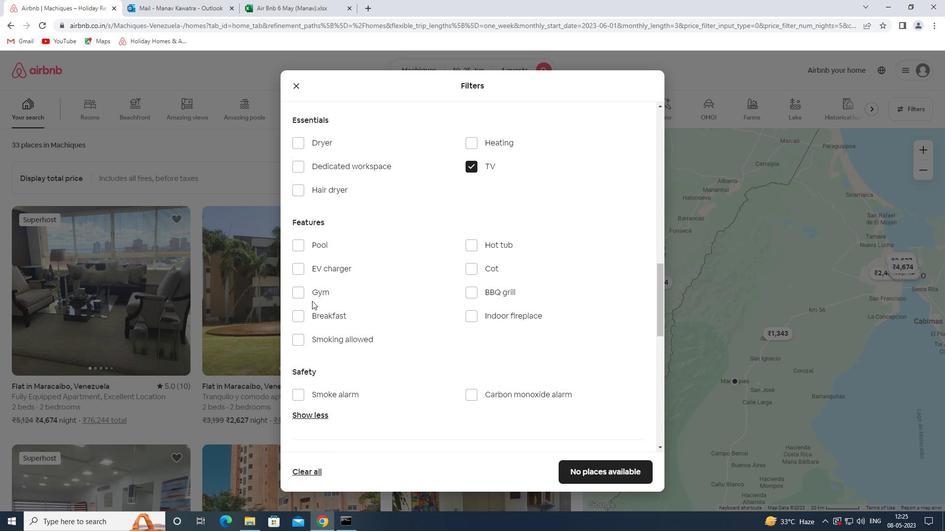 
Action: Mouse pressed left at (320, 296)
Screenshot: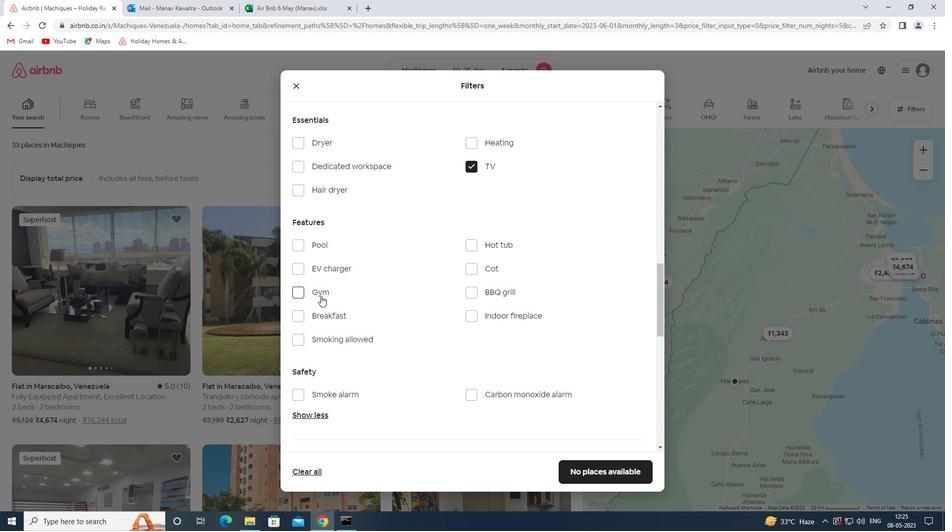 
Action: Mouse moved to (326, 314)
Screenshot: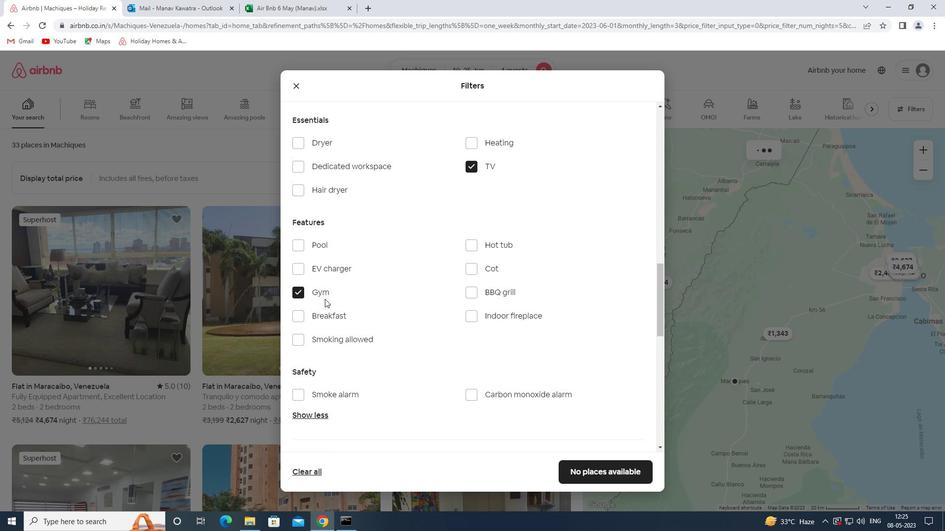 
Action: Mouse pressed left at (326, 314)
Screenshot: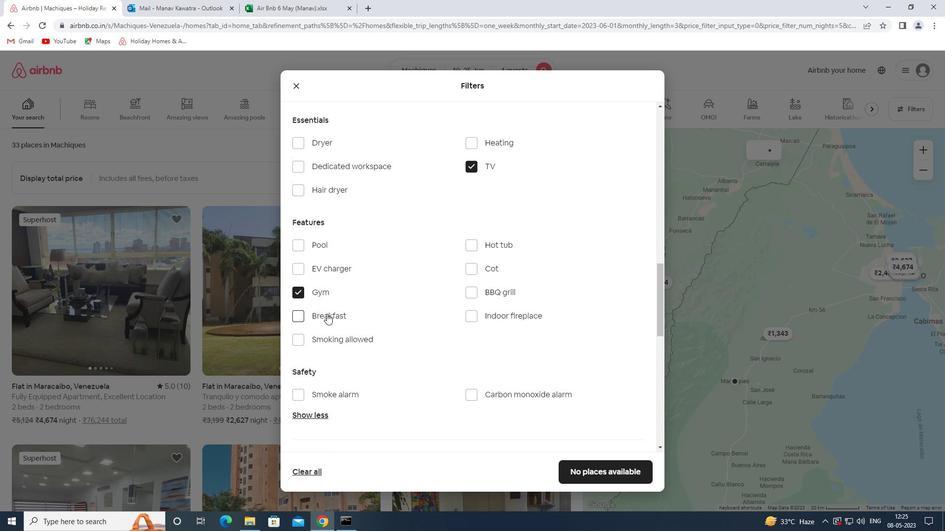 
Action: Mouse moved to (362, 345)
Screenshot: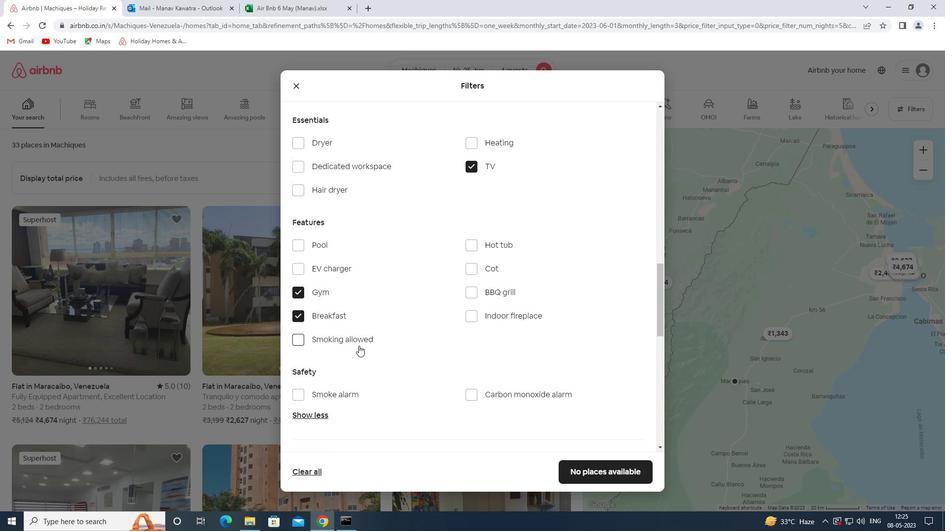 
Action: Mouse scrolled (362, 345) with delta (0, 0)
Screenshot: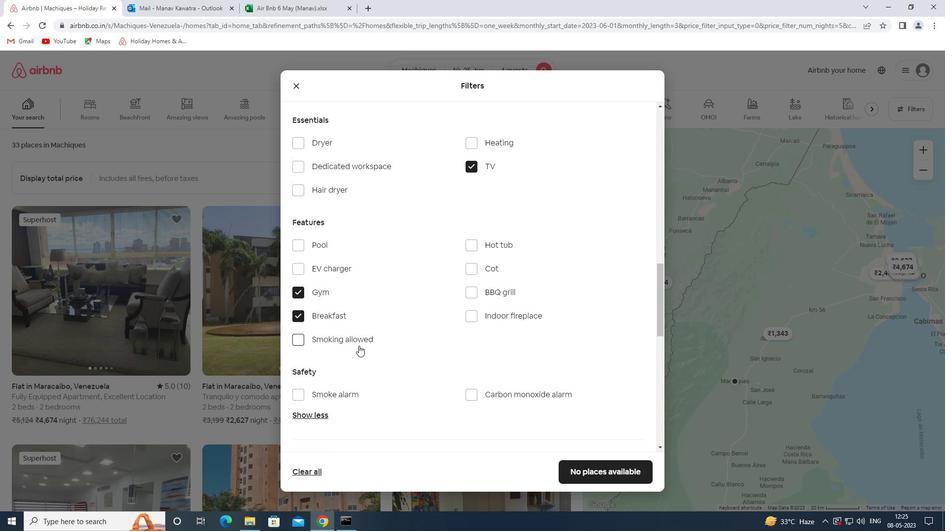 
Action: Mouse scrolled (362, 345) with delta (0, 0)
Screenshot: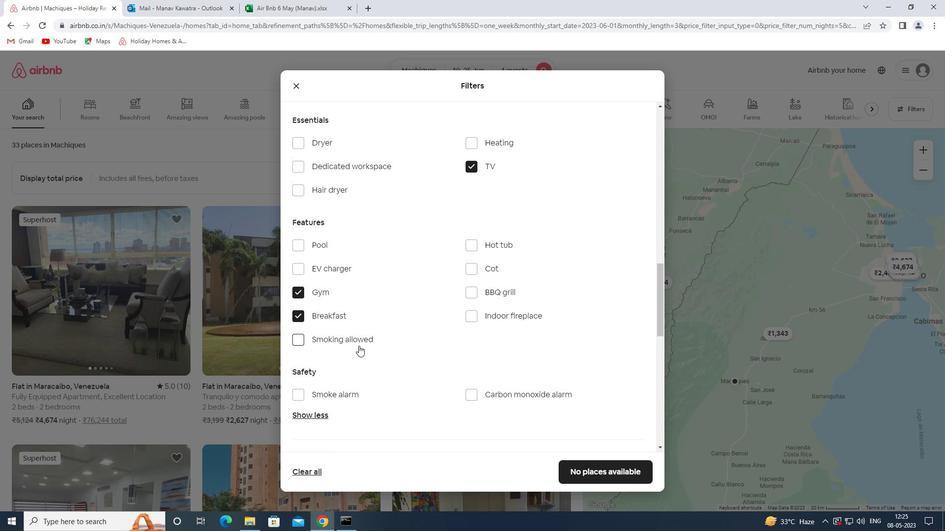 
Action: Mouse scrolled (362, 345) with delta (0, 0)
Screenshot: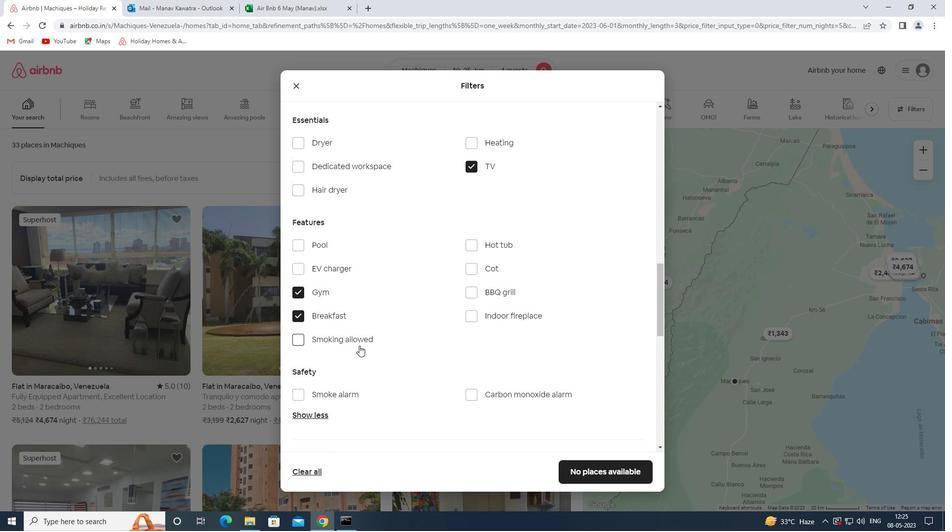 
Action: Mouse scrolled (362, 345) with delta (0, 0)
Screenshot: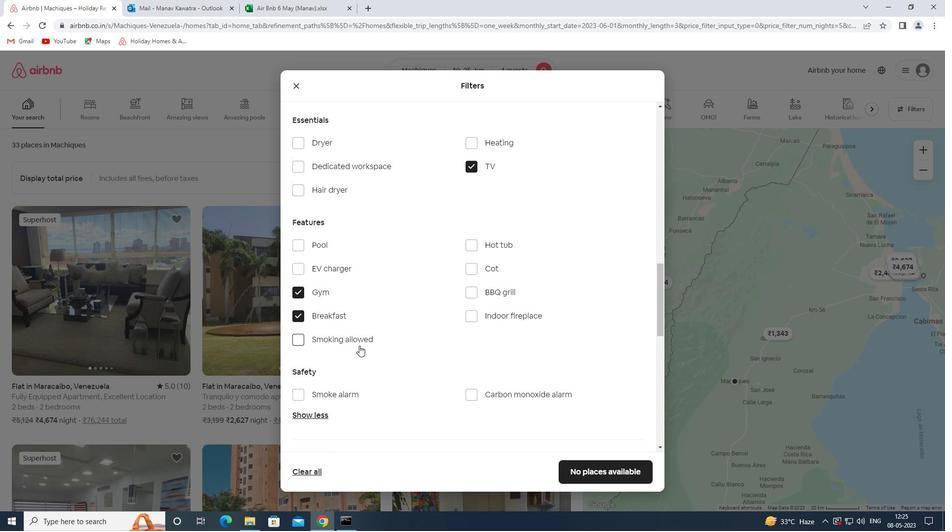 
Action: Mouse moved to (362, 345)
Screenshot: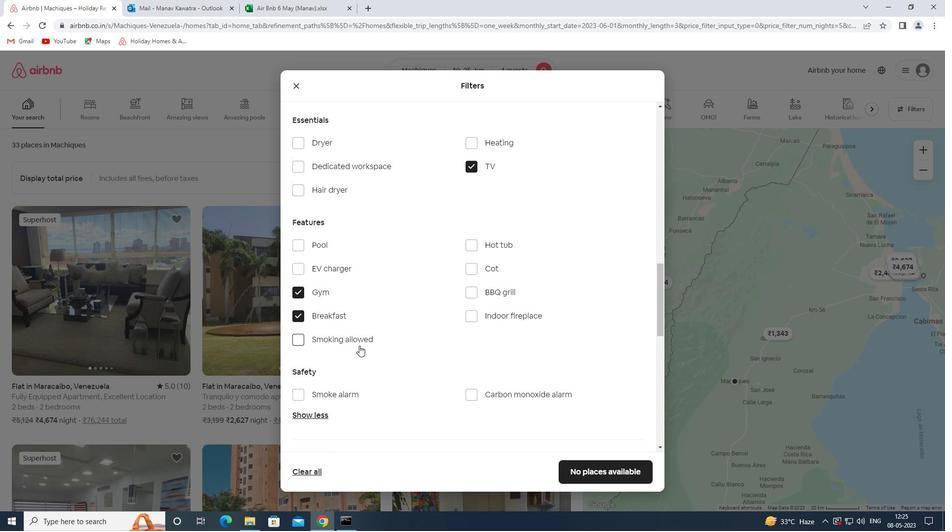 
Action: Mouse scrolled (362, 344) with delta (0, 0)
Screenshot: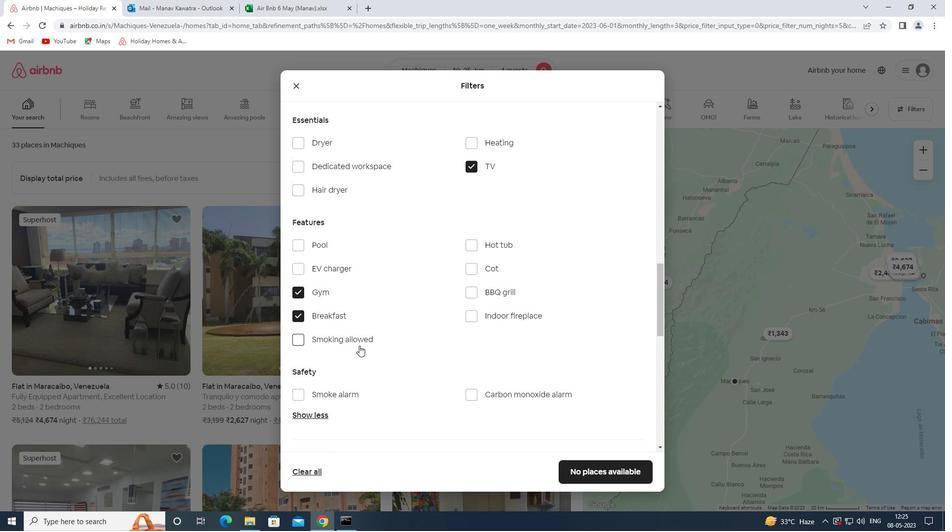 
Action: Mouse moved to (630, 283)
Screenshot: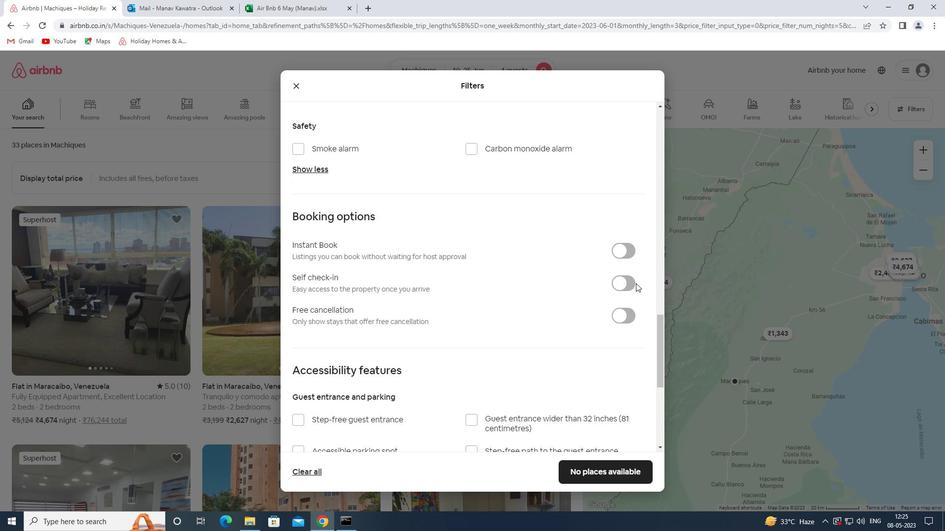 
Action: Mouse pressed left at (630, 283)
Screenshot: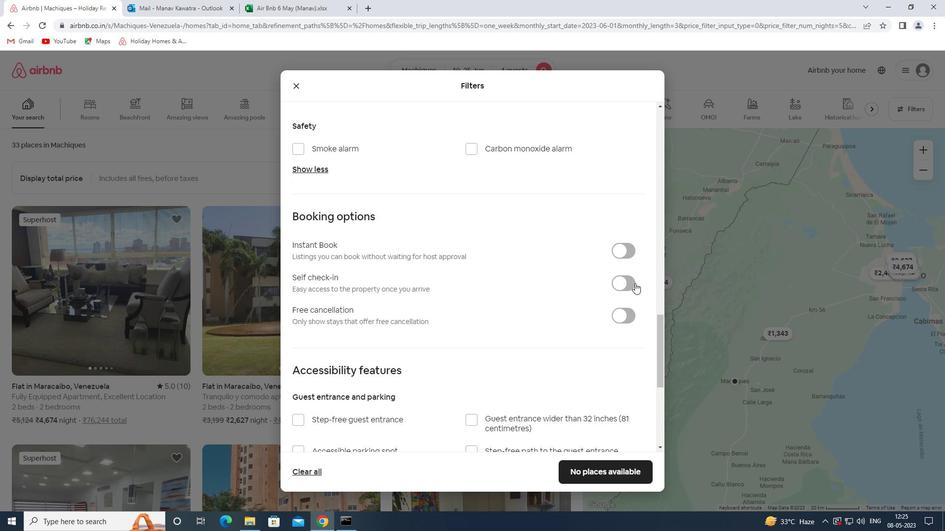 
Action: Mouse moved to (529, 323)
Screenshot: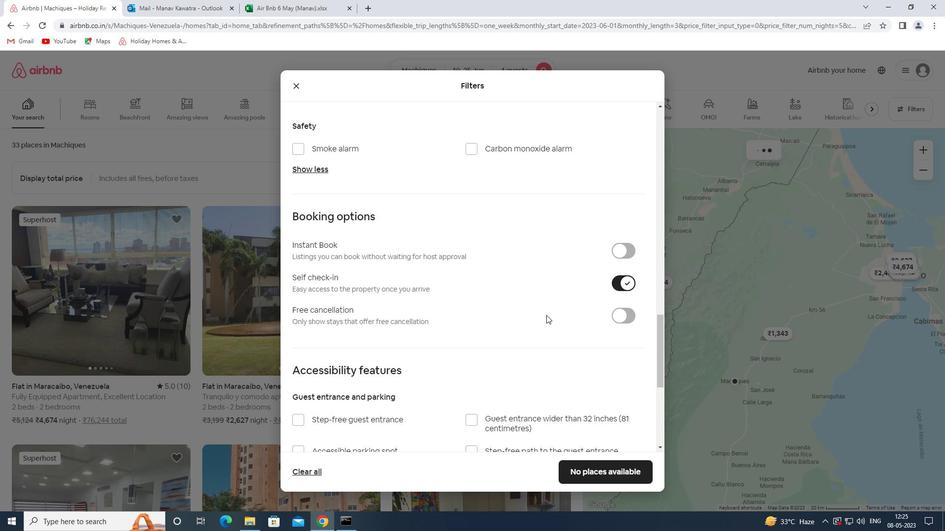 
Action: Mouse scrolled (529, 322) with delta (0, 0)
Screenshot: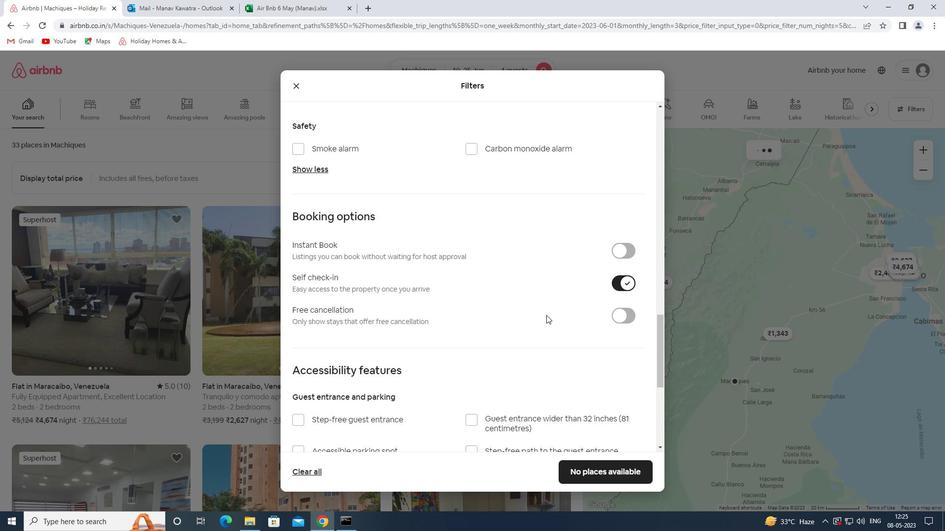 
Action: Mouse scrolled (529, 322) with delta (0, 0)
Screenshot: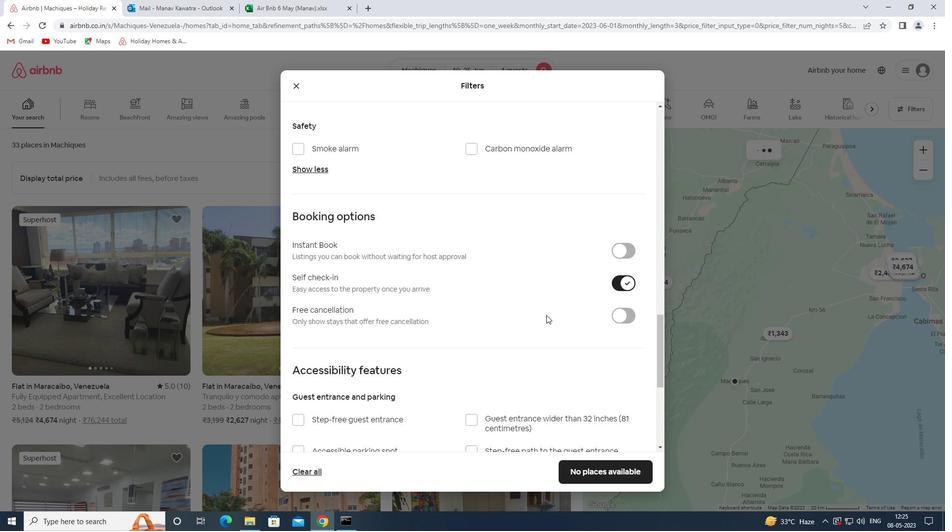 
Action: Mouse scrolled (529, 322) with delta (0, 0)
Screenshot: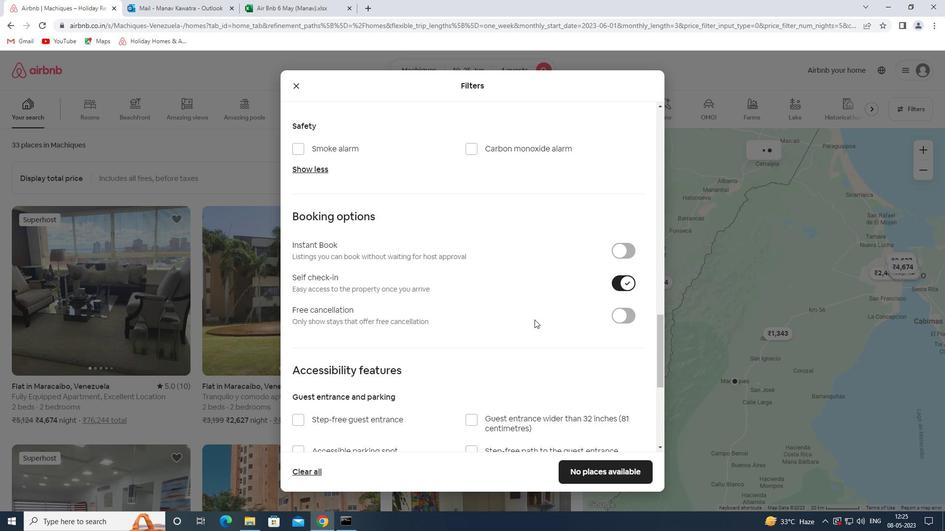 
Action: Mouse scrolled (529, 322) with delta (0, 0)
Screenshot: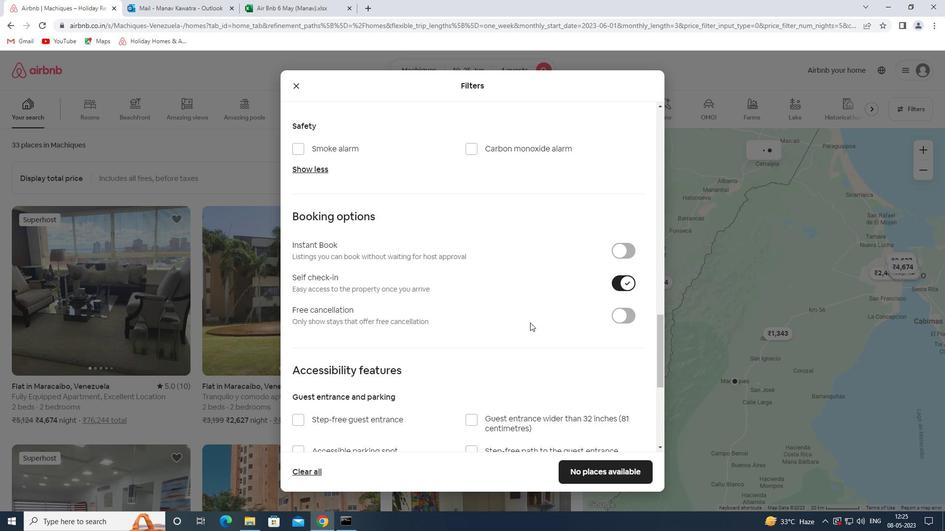 
Action: Mouse moved to (365, 393)
Screenshot: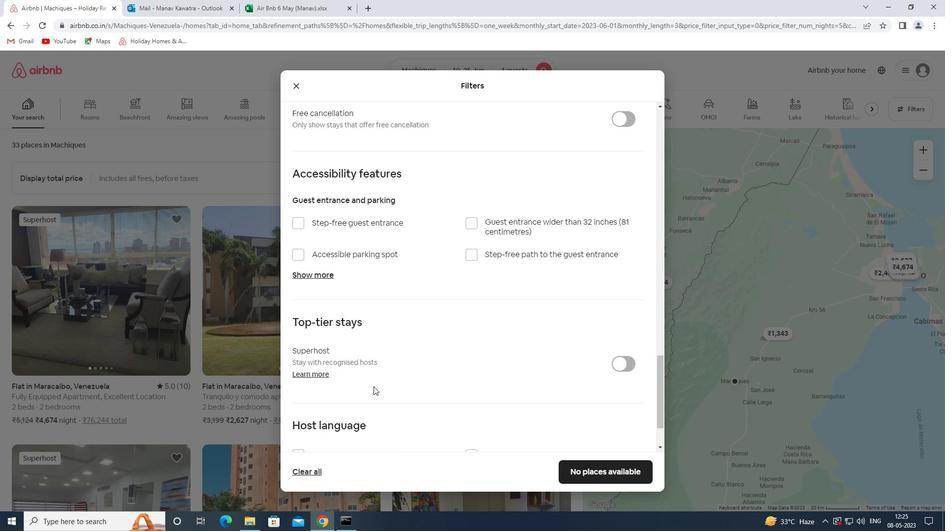 
Action: Mouse scrolled (365, 392) with delta (0, 0)
Screenshot: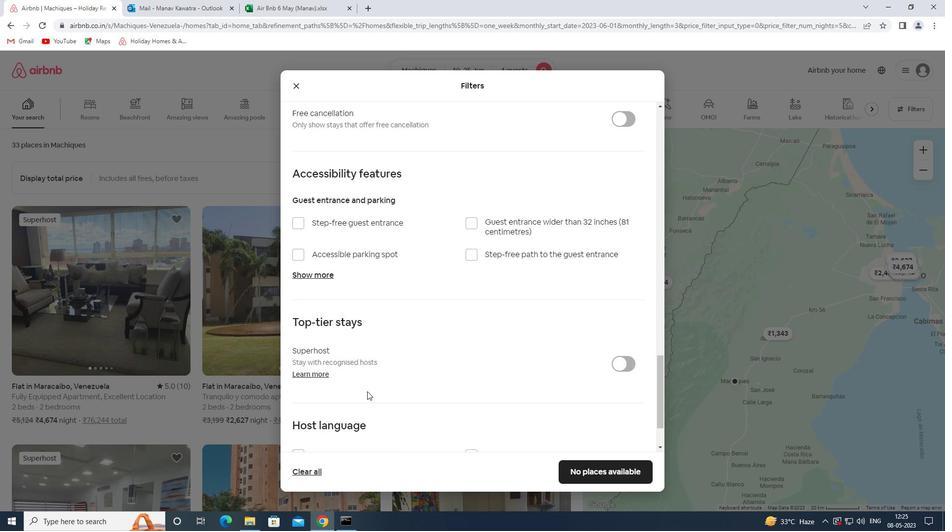 
Action: Mouse scrolled (365, 392) with delta (0, 0)
Screenshot: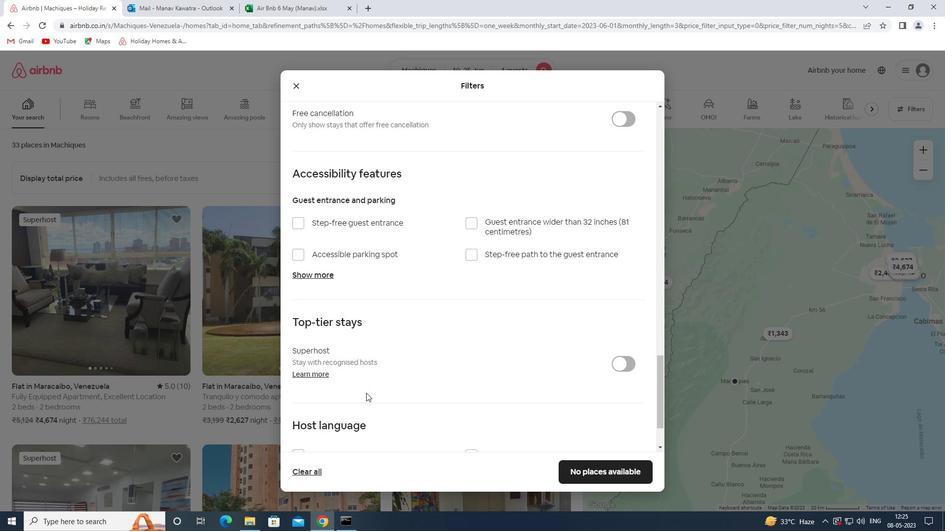 
Action: Mouse scrolled (365, 392) with delta (0, 0)
Screenshot: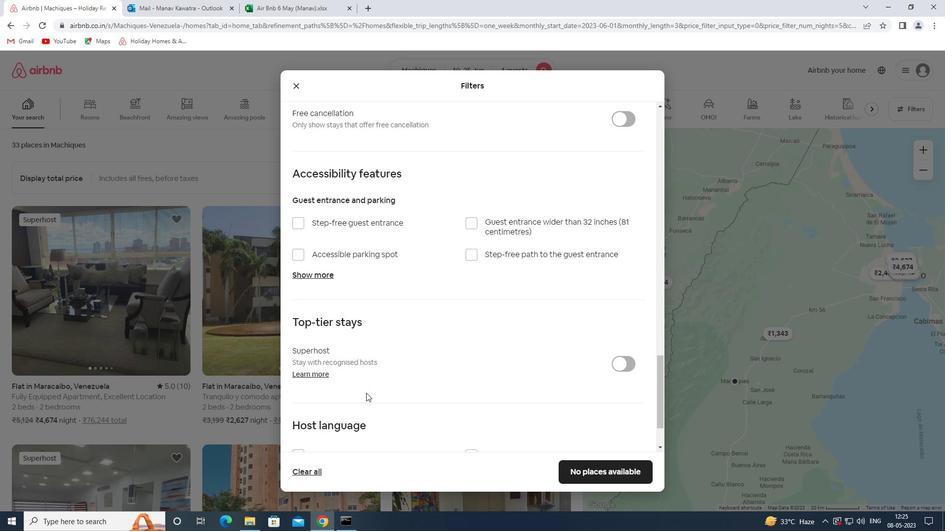 
Action: Mouse moved to (316, 382)
Screenshot: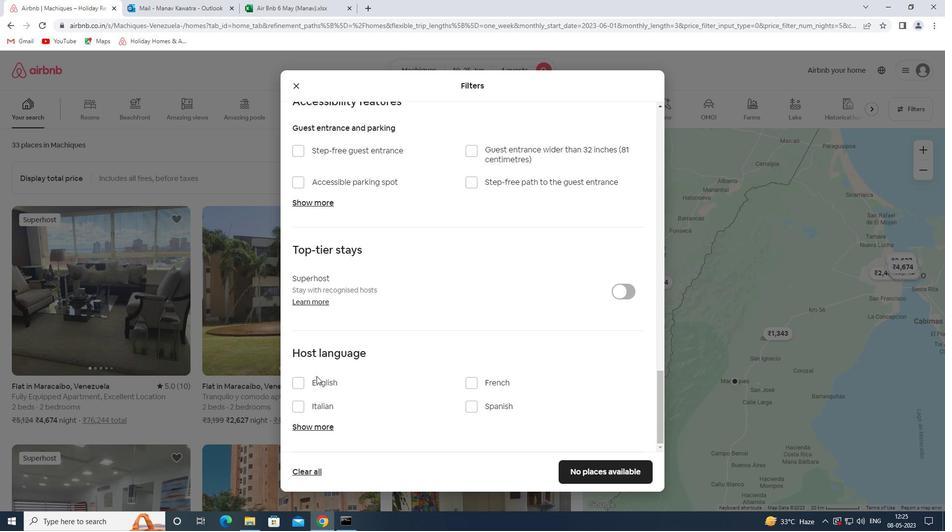 
Action: Mouse pressed left at (316, 382)
Screenshot: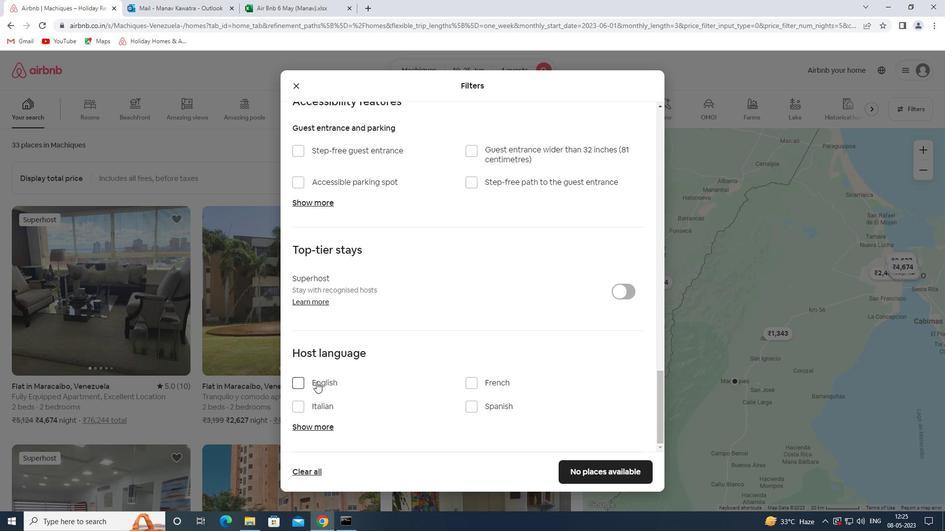 
Action: Mouse moved to (433, 364)
Screenshot: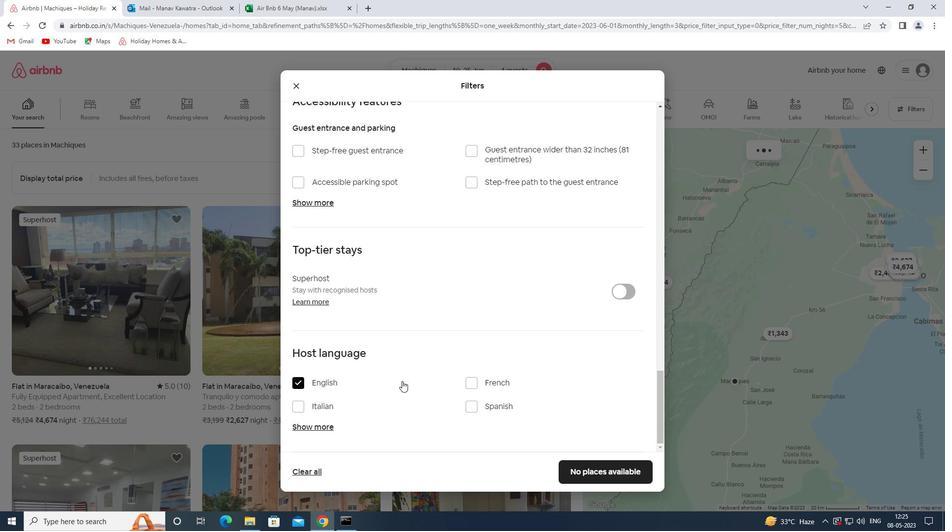 
Action: Mouse scrolled (433, 364) with delta (0, 0)
Screenshot: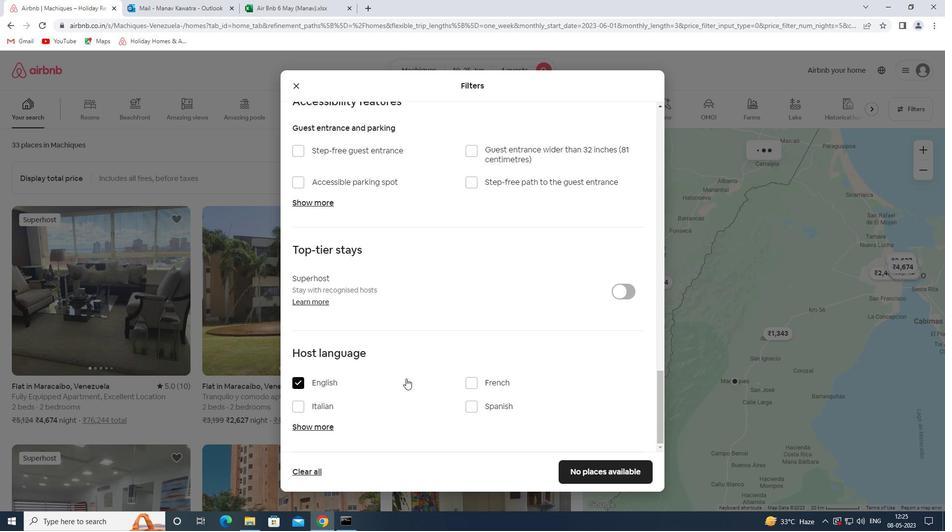 
Action: Mouse moved to (434, 364)
Screenshot: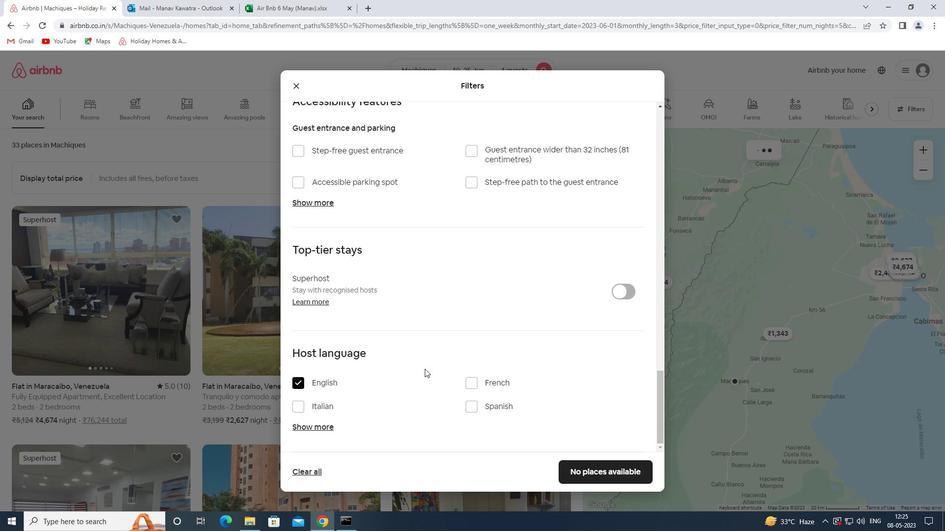 
Action: Mouse scrolled (434, 363) with delta (0, 0)
Screenshot: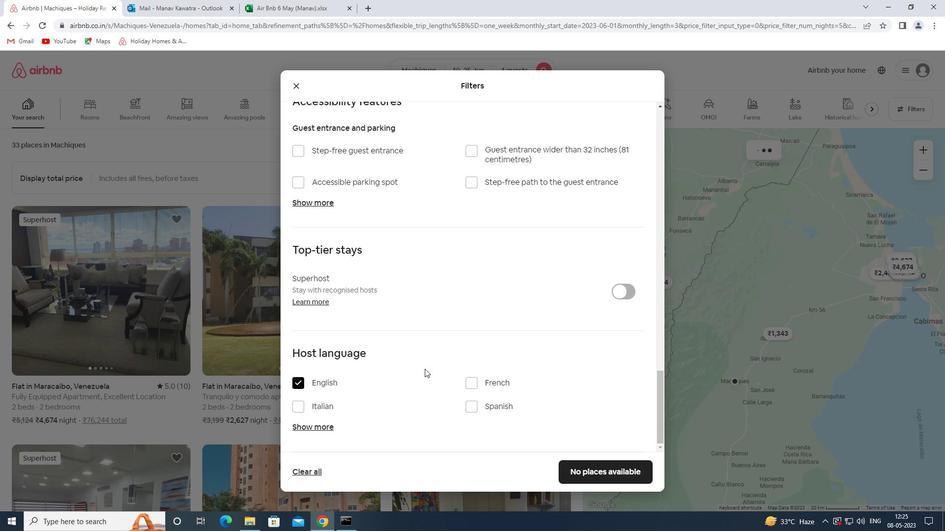 
Action: Mouse moved to (434, 363)
Screenshot: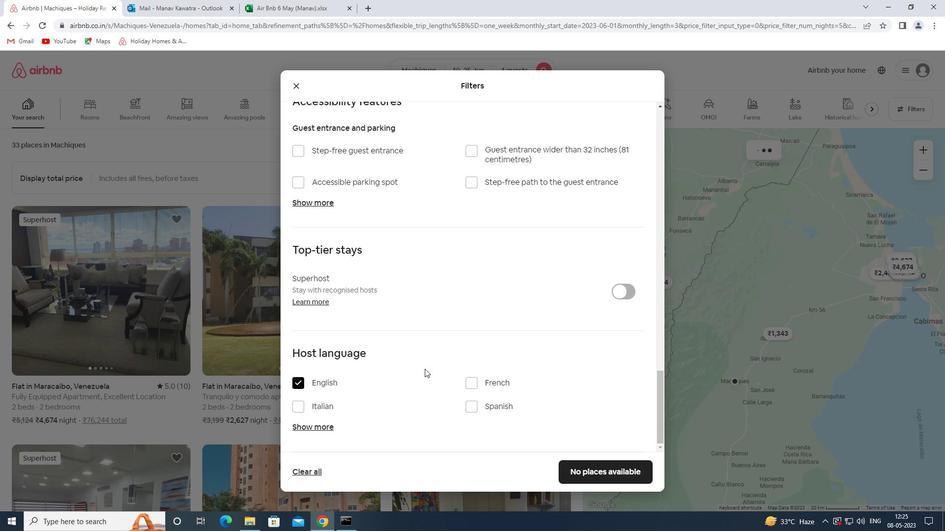 
Action: Mouse scrolled (434, 363) with delta (0, 0)
Screenshot: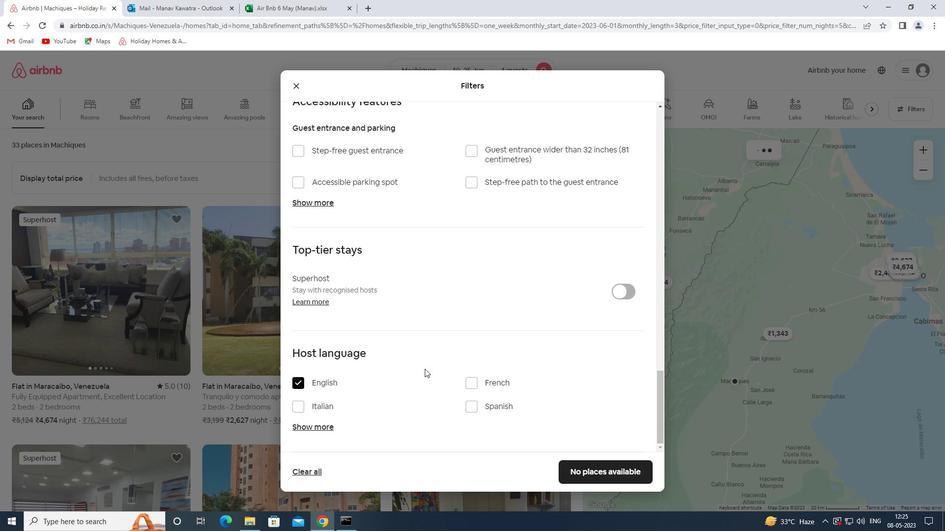 
Action: Mouse moved to (436, 363)
Screenshot: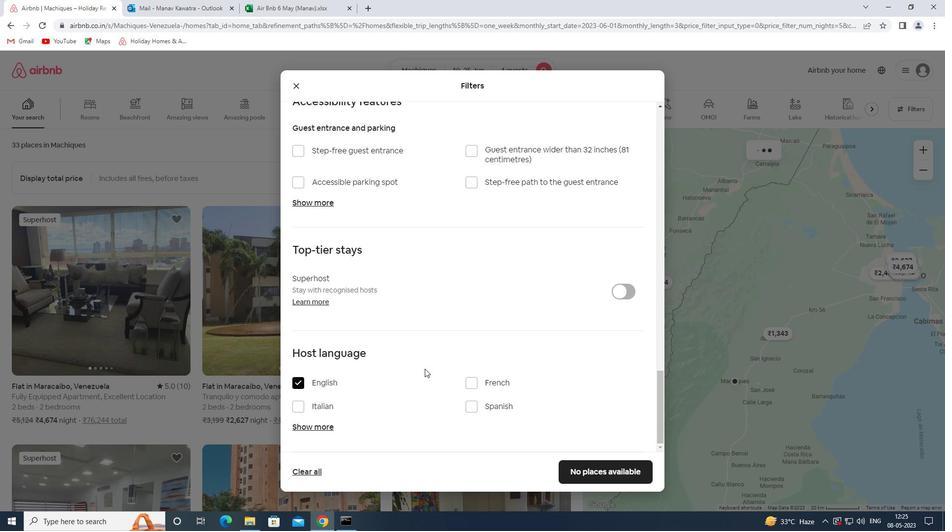 
Action: Mouse scrolled (436, 362) with delta (0, 0)
Screenshot: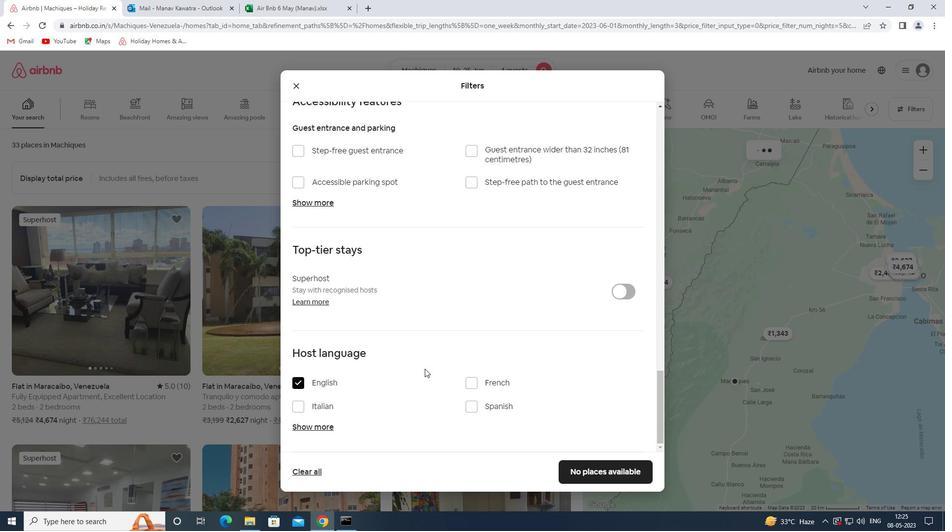 
Action: Mouse moved to (437, 363)
Screenshot: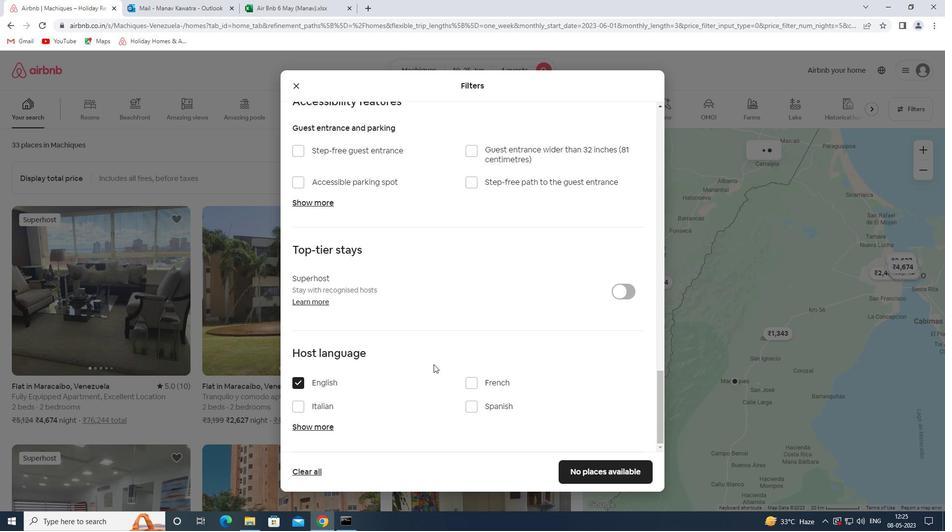 
Action: Mouse scrolled (437, 362) with delta (0, 0)
Screenshot: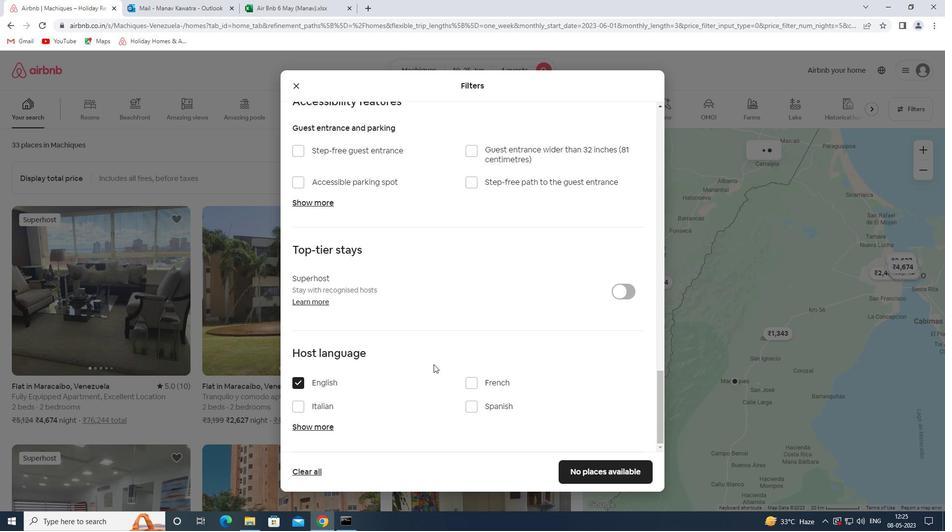 
Action: Mouse moved to (576, 465)
Screenshot: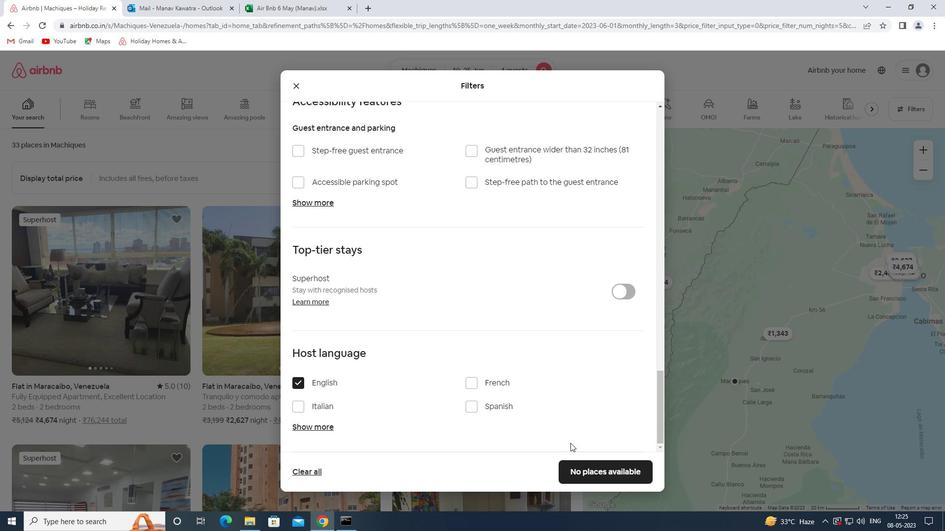
Action: Mouse pressed left at (576, 465)
Screenshot: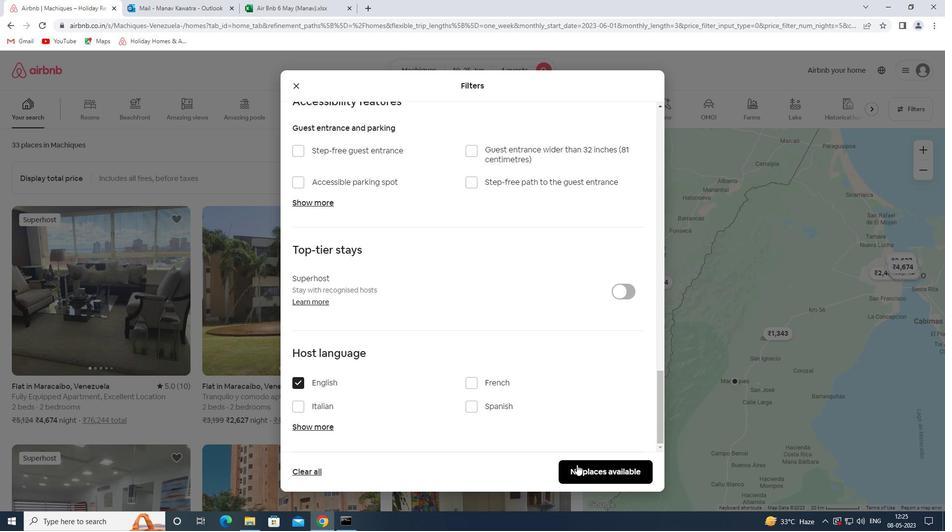 
Action: Mouse moved to (577, 462)
Screenshot: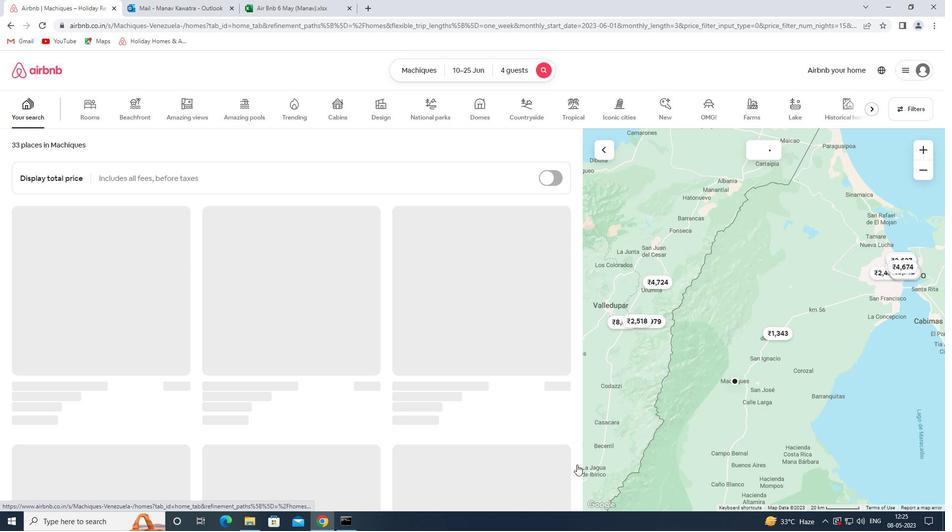 
